 Task: Add Violife 100% Vegan Just Like Smoked Provolone Slices to the cart.
Action: Mouse moved to (721, 264)
Screenshot: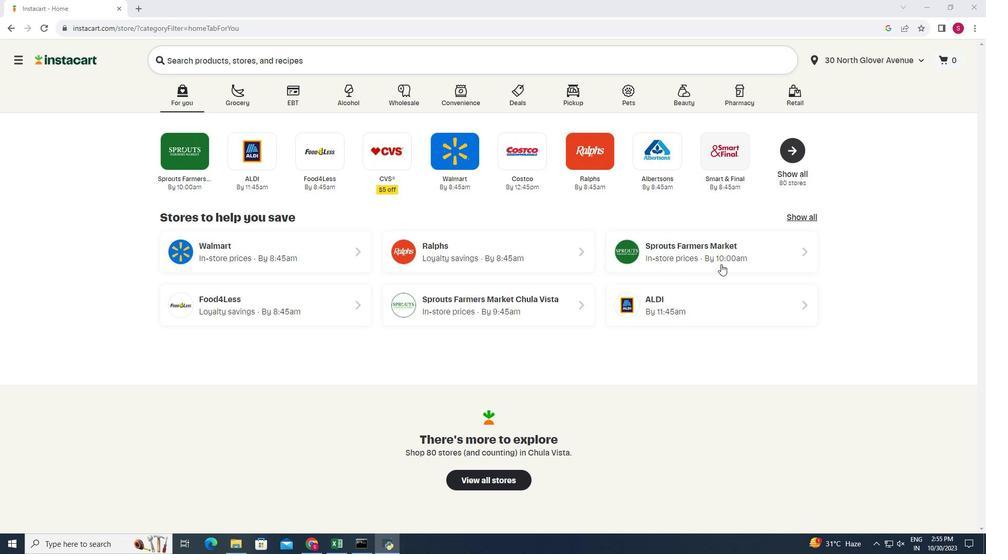 
Action: Mouse pressed left at (721, 264)
Screenshot: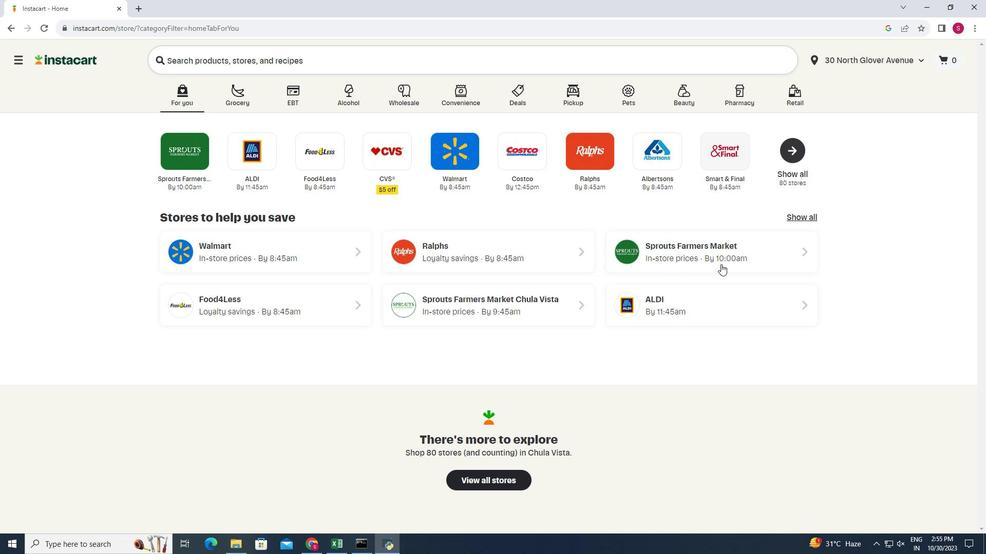 
Action: Mouse moved to (42, 451)
Screenshot: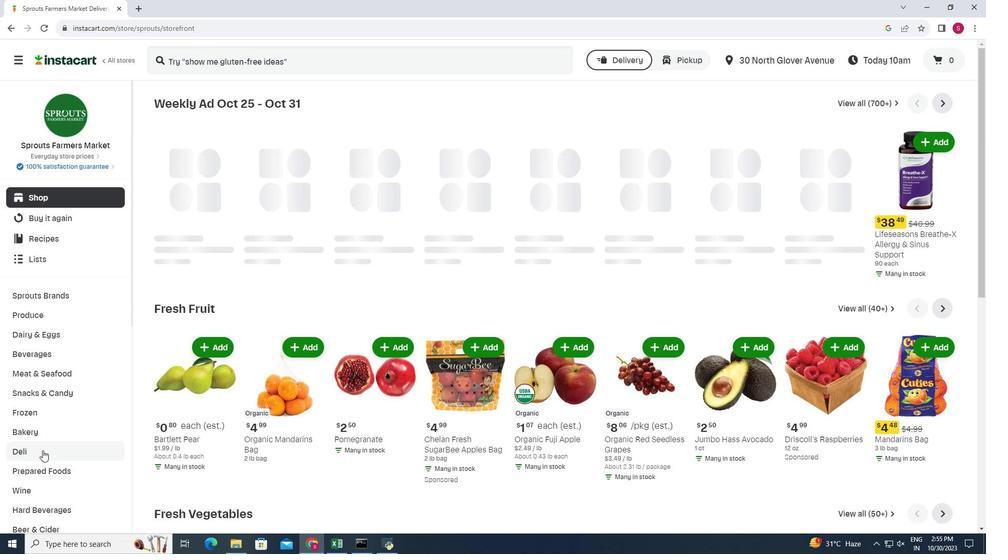 
Action: Mouse pressed left at (42, 451)
Screenshot: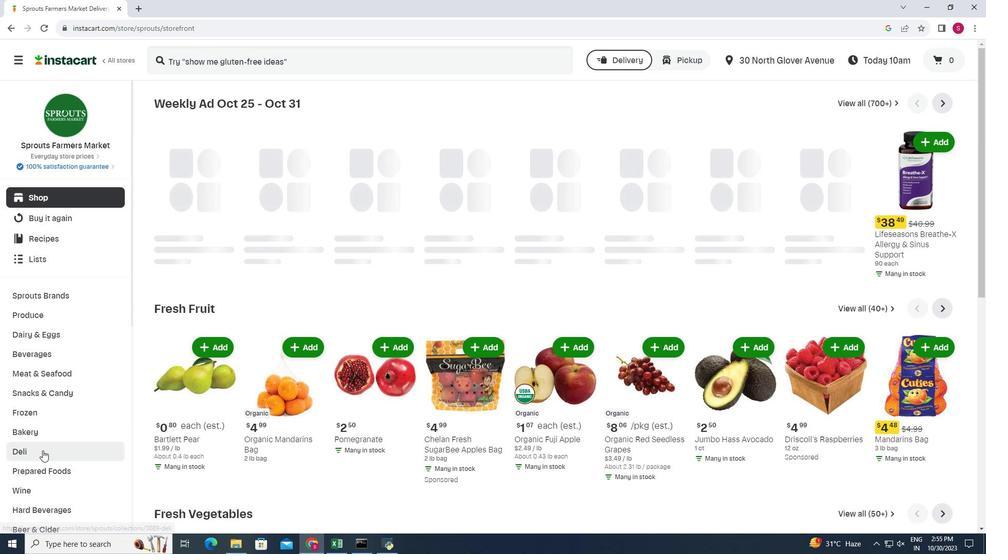 
Action: Mouse moved to (253, 251)
Screenshot: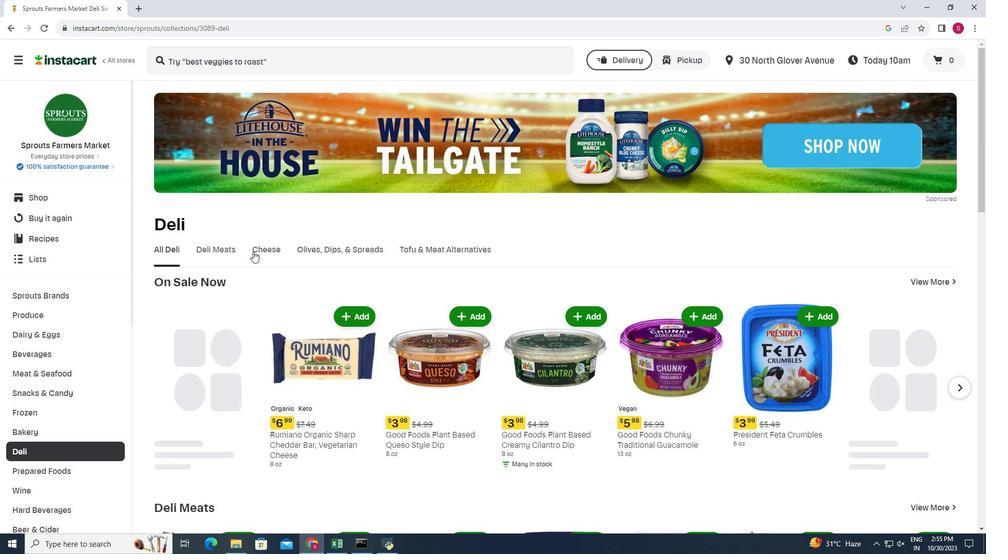 
Action: Mouse pressed left at (253, 251)
Screenshot: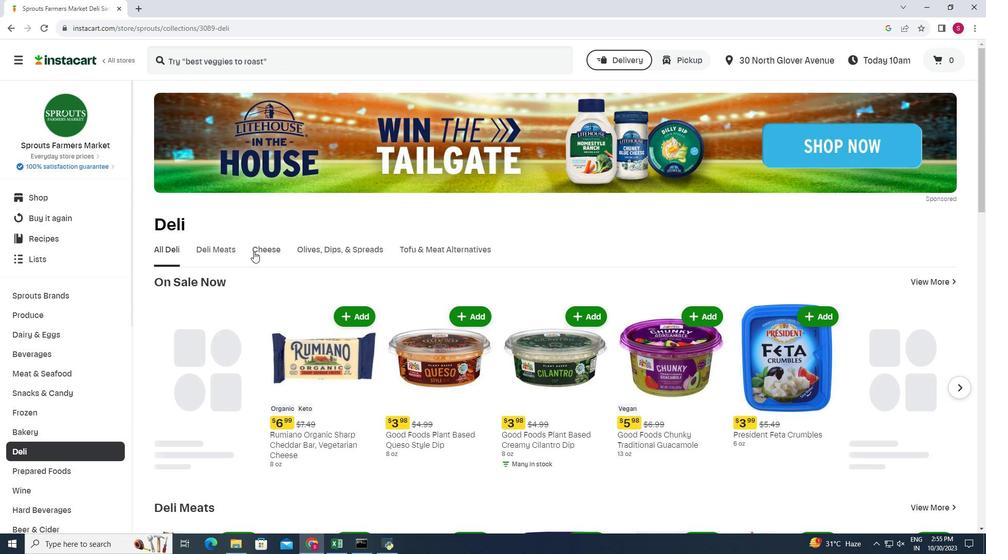 
Action: Mouse moved to (950, 289)
Screenshot: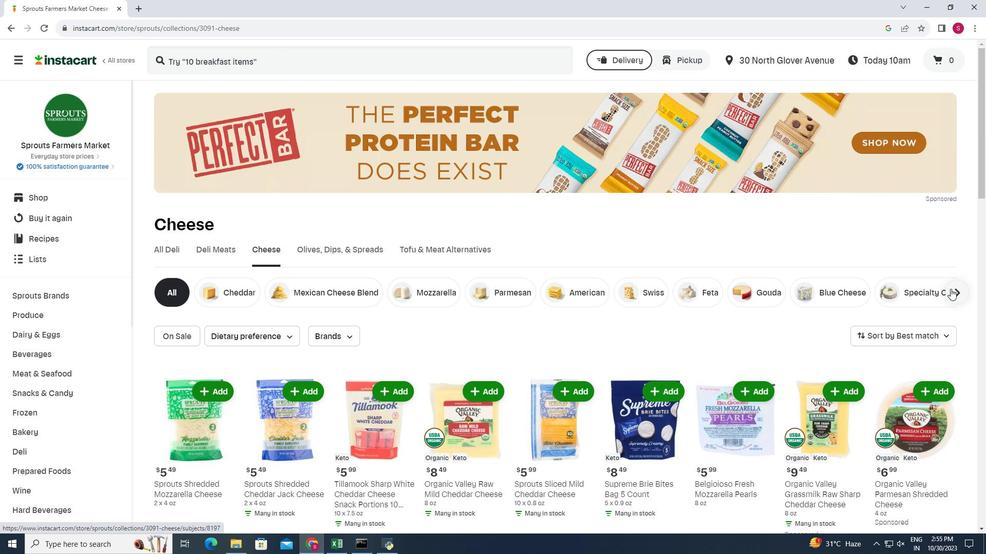 
Action: Mouse pressed left at (950, 289)
Screenshot: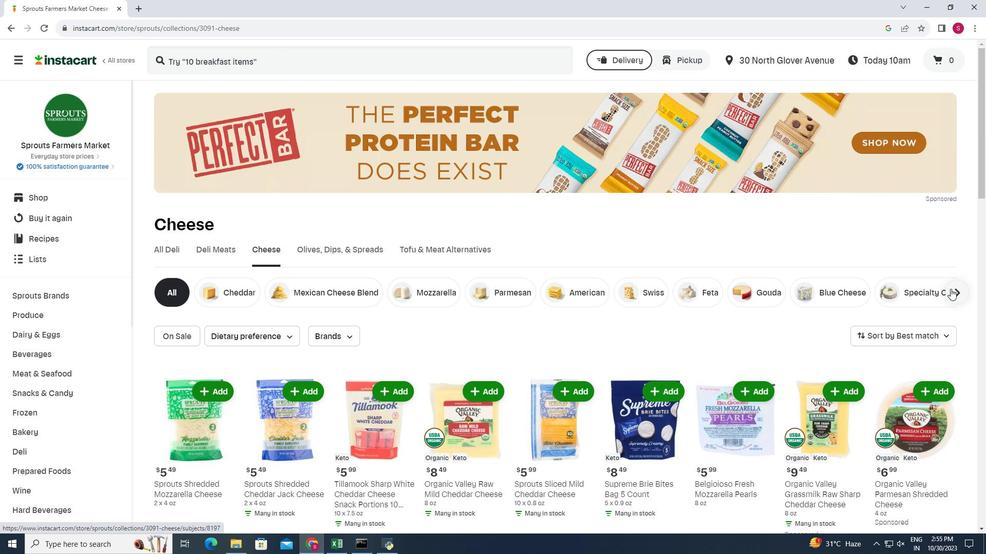 
Action: Mouse moved to (910, 295)
Screenshot: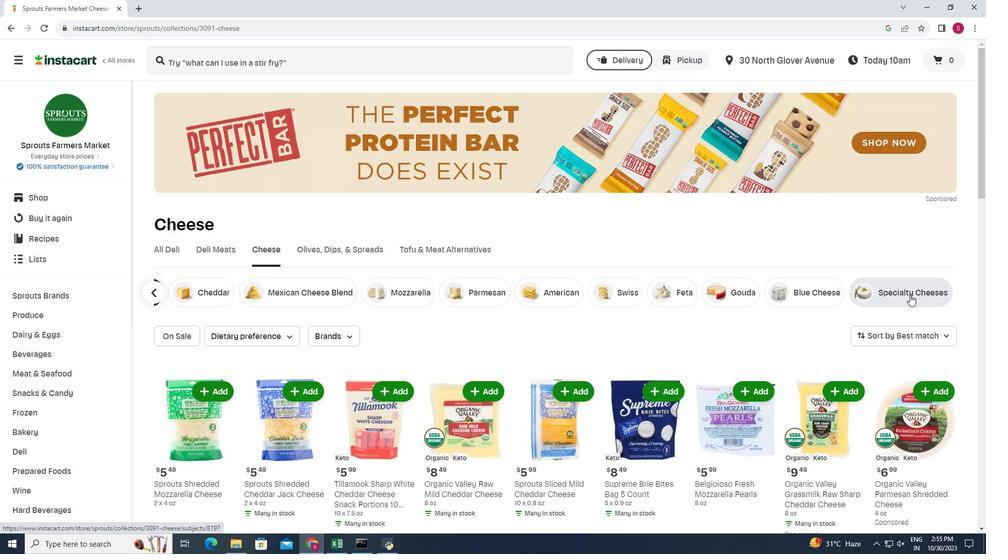 
Action: Mouse pressed left at (910, 295)
Screenshot: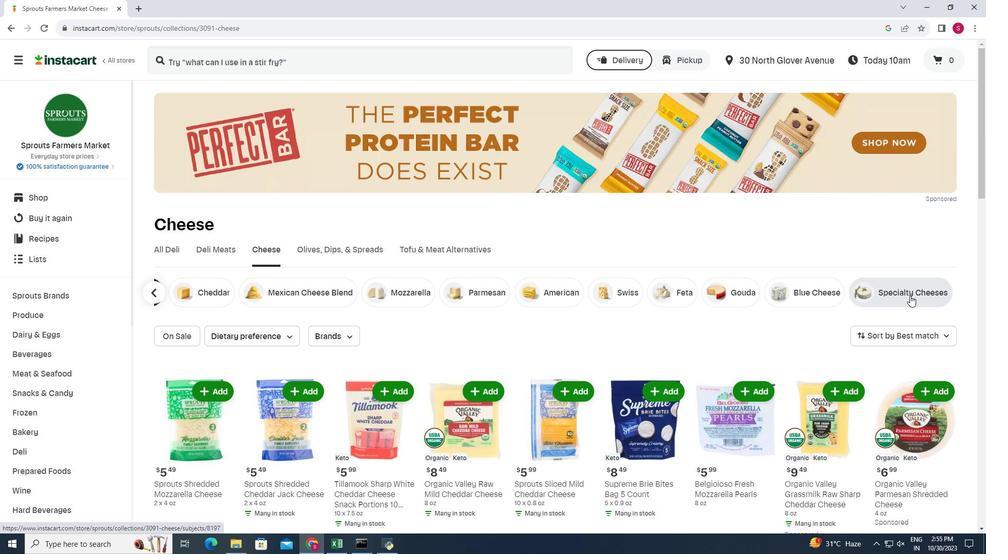 
Action: Mouse moved to (523, 320)
Screenshot: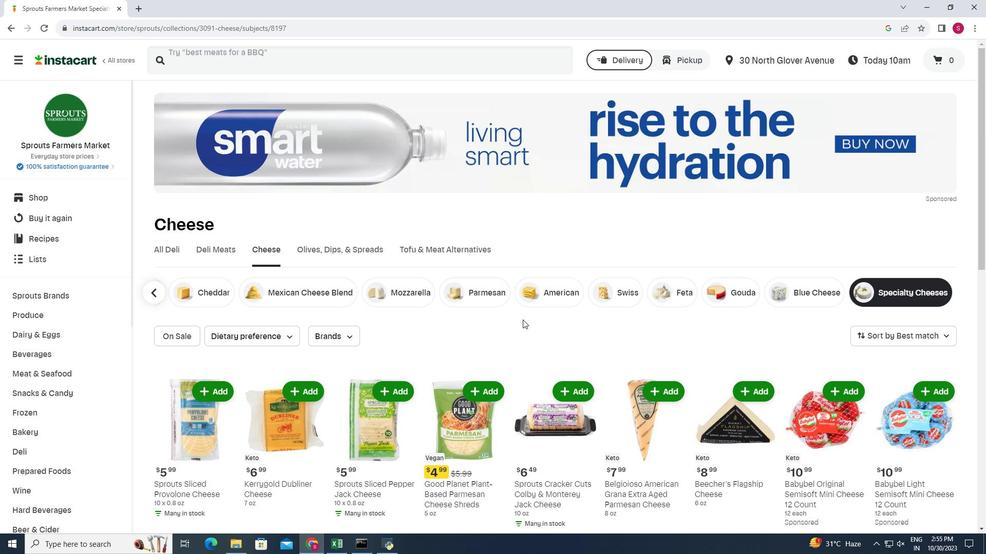 
Action: Mouse scrolled (523, 319) with delta (0, 0)
Screenshot: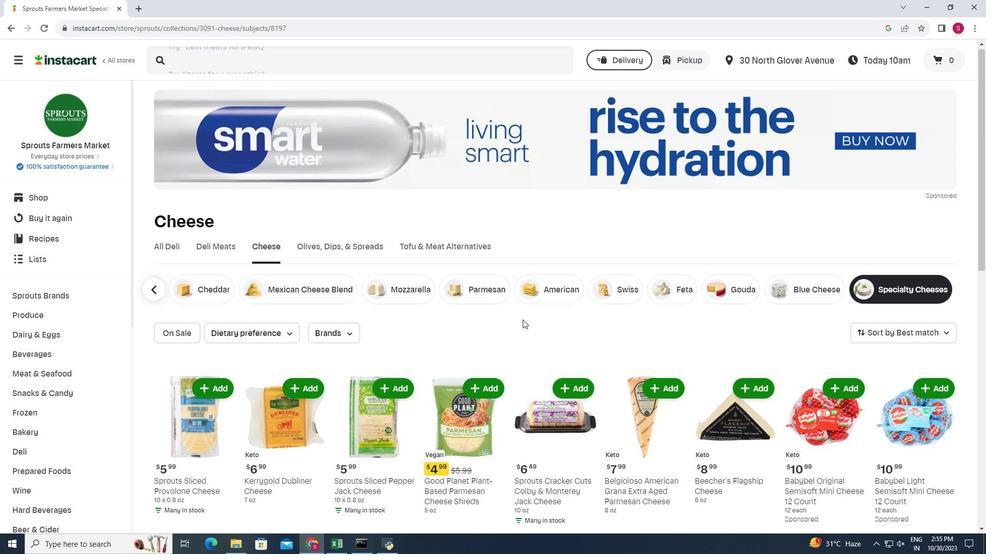 
Action: Mouse moved to (935, 388)
Screenshot: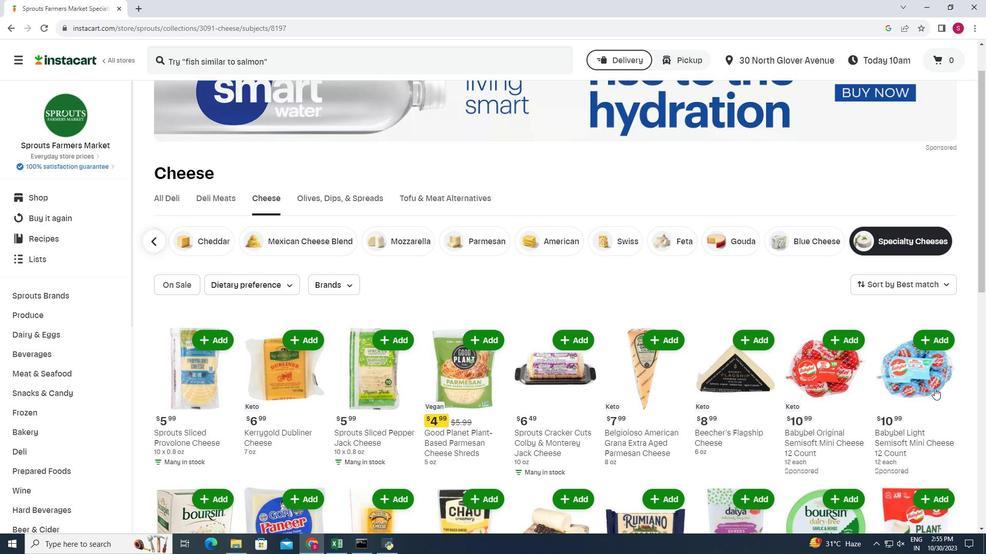 
Action: Mouse scrolled (935, 388) with delta (0, 0)
Screenshot: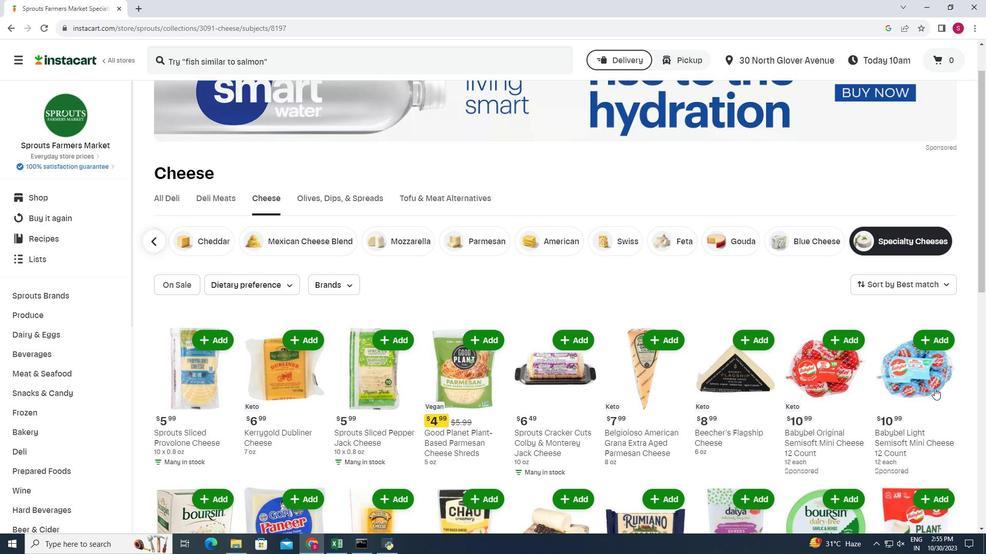 
Action: Mouse scrolled (935, 388) with delta (0, 0)
Screenshot: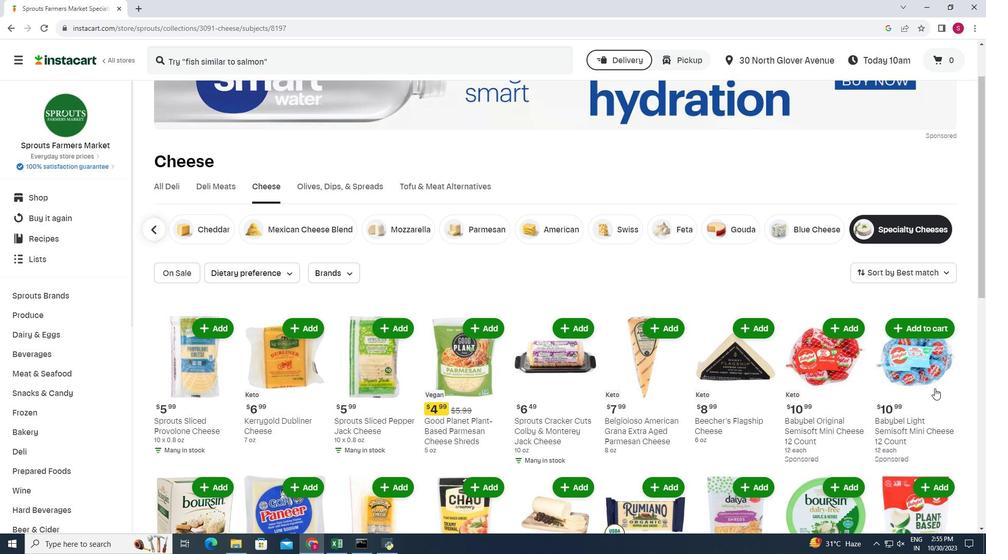 
Action: Mouse scrolled (935, 388) with delta (0, 0)
Screenshot: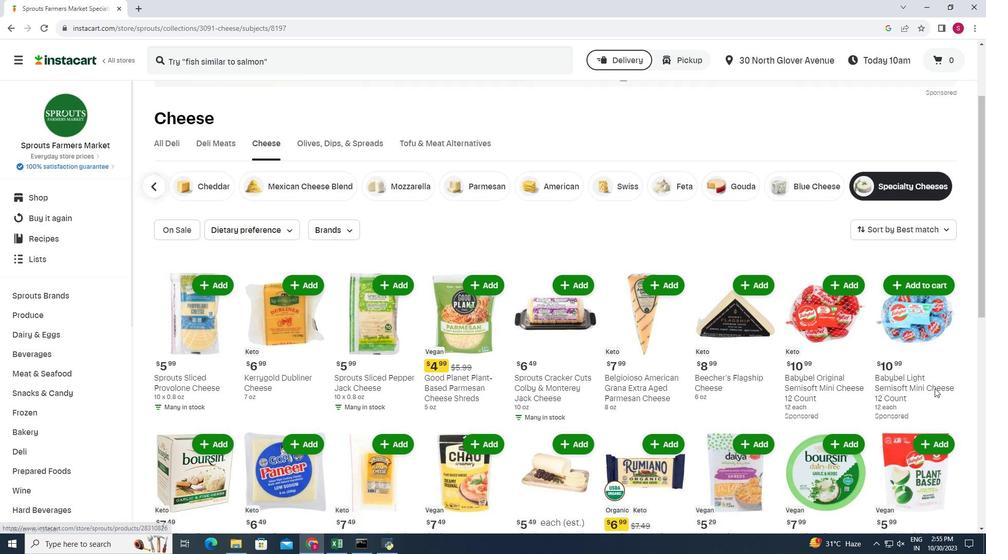 
Action: Mouse moved to (186, 400)
Screenshot: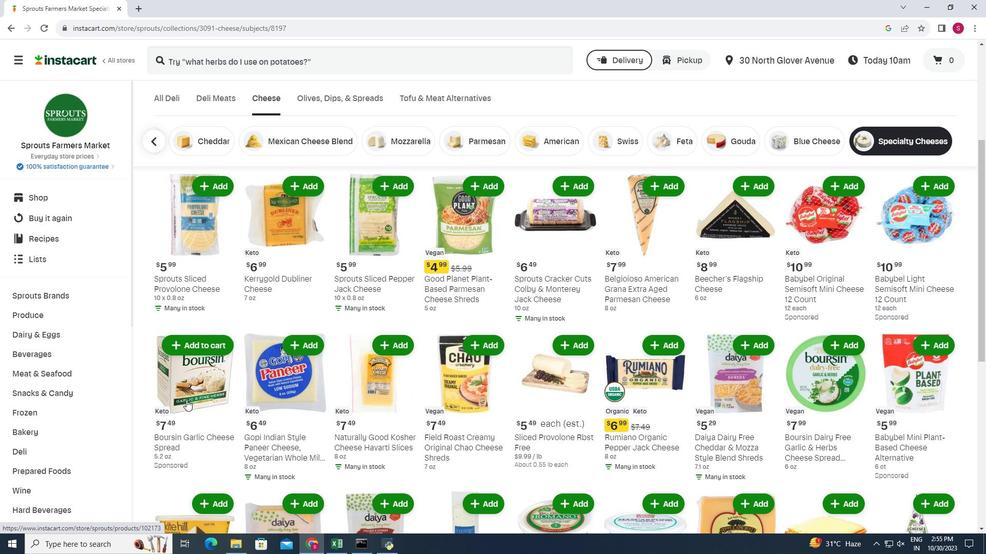 
Action: Mouse scrolled (186, 399) with delta (0, 0)
Screenshot: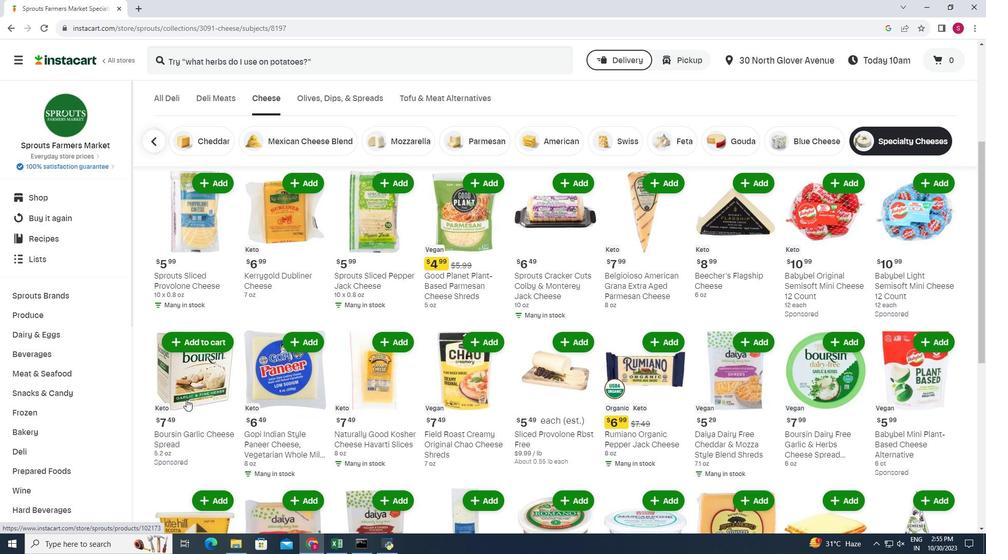 
Action: Mouse scrolled (186, 399) with delta (0, 0)
Screenshot: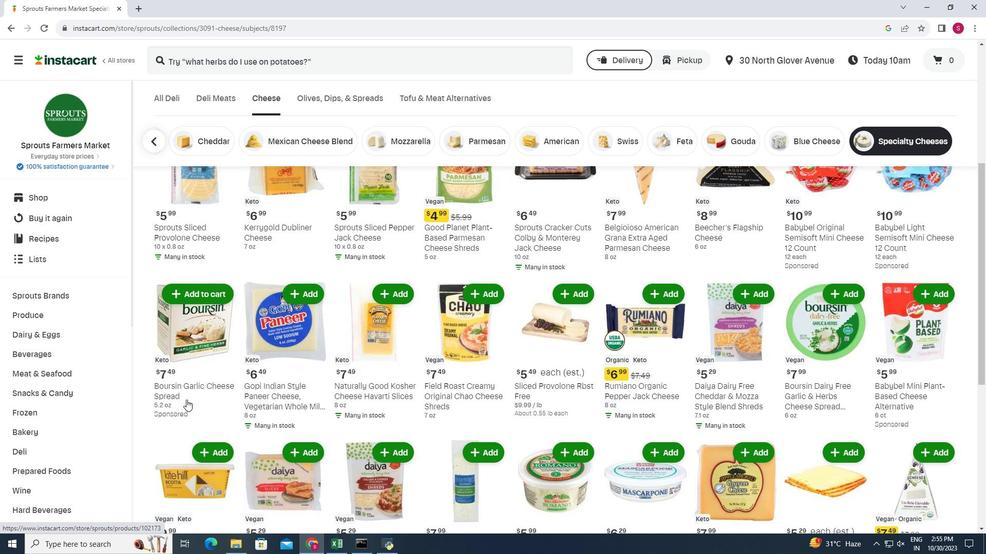 
Action: Mouse scrolled (186, 399) with delta (0, 0)
Screenshot: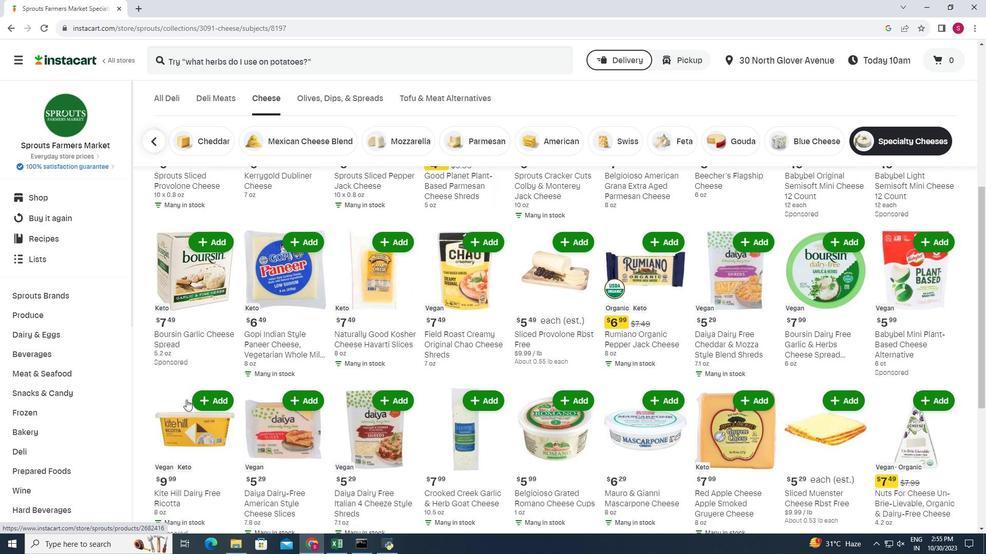 
Action: Mouse moved to (924, 457)
Screenshot: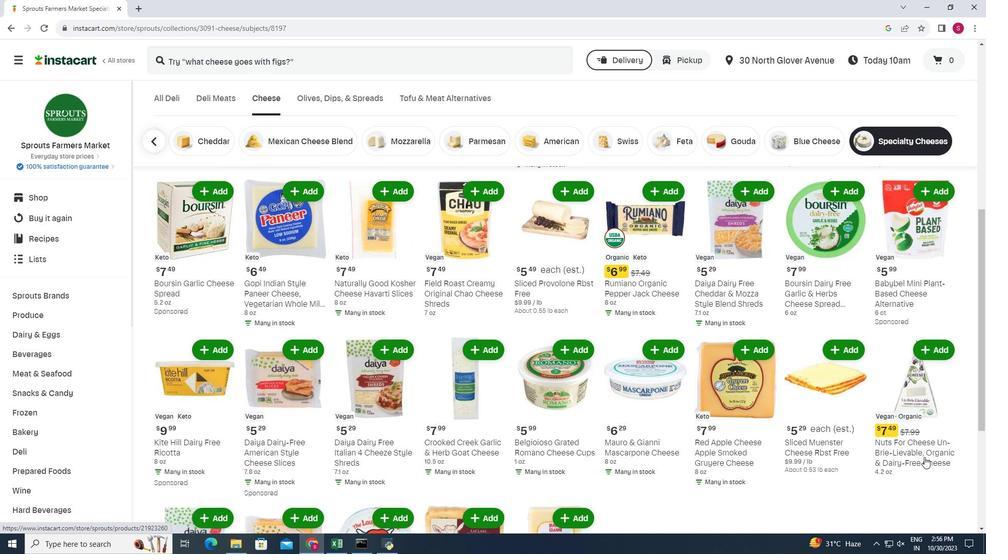
Action: Mouse scrolled (924, 457) with delta (0, 0)
Screenshot: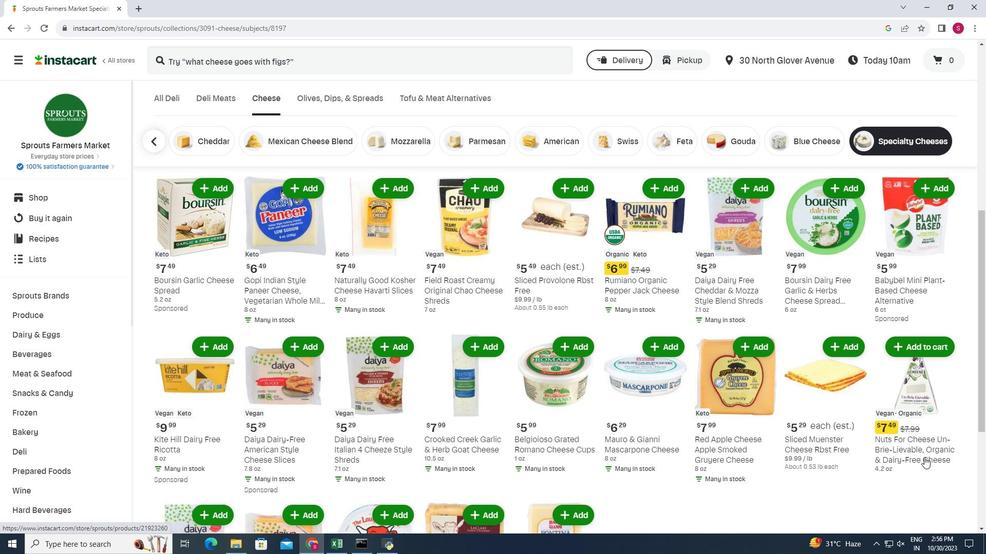 
Action: Mouse scrolled (924, 457) with delta (0, 0)
Screenshot: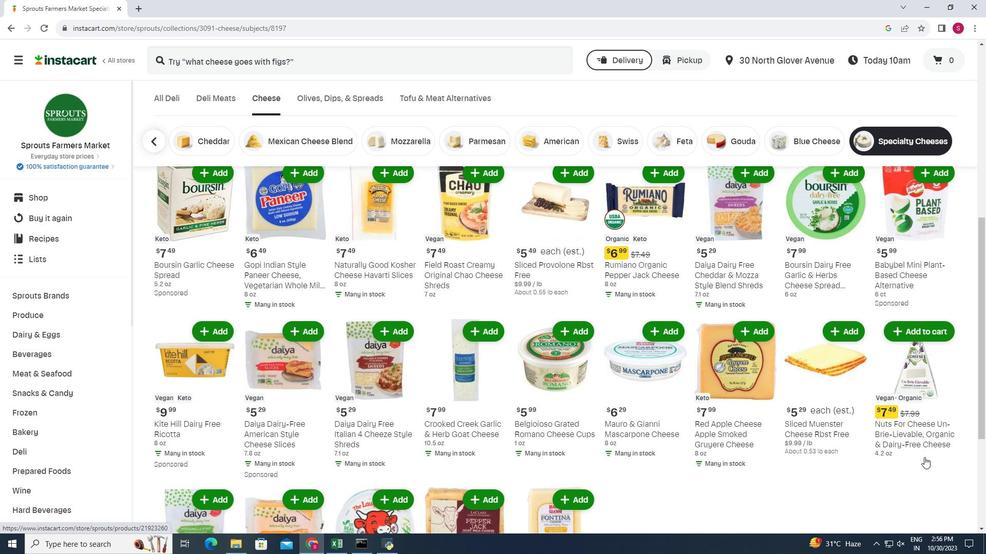 
Action: Mouse scrolled (924, 457) with delta (0, 0)
Screenshot: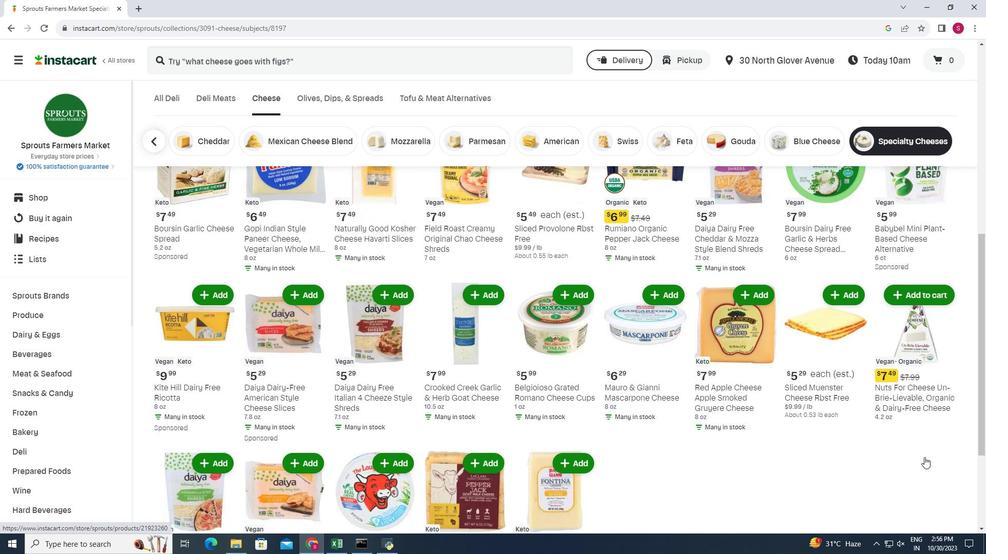 
Action: Mouse moved to (297, 367)
Screenshot: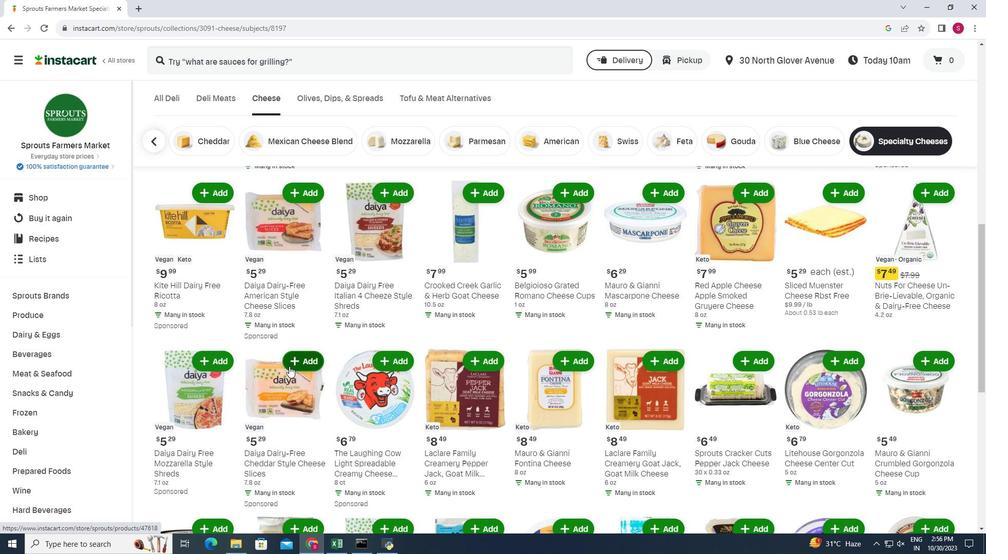 
Action: Mouse scrolled (297, 366) with delta (0, 0)
Screenshot: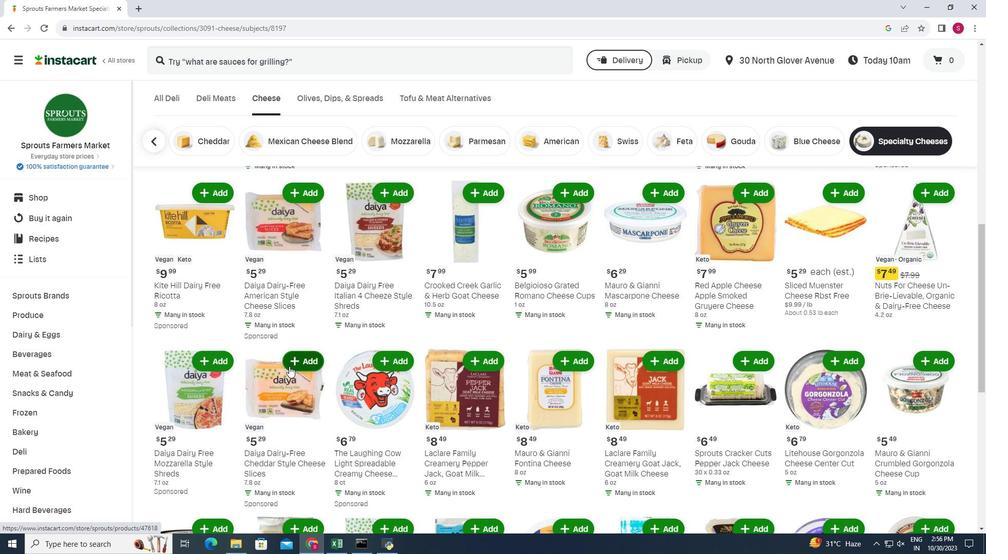 
Action: Mouse moved to (285, 366)
Screenshot: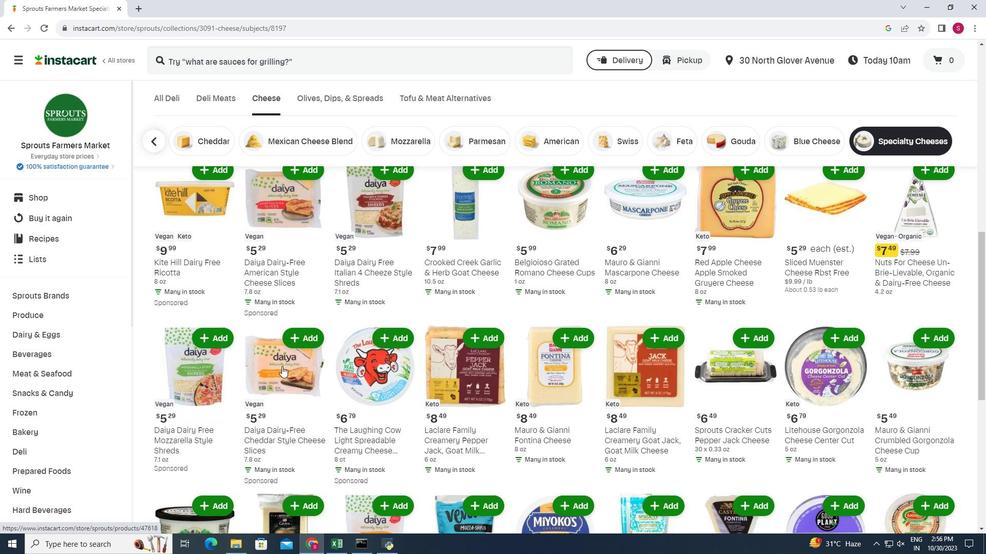 
Action: Mouse scrolled (285, 366) with delta (0, 0)
Screenshot: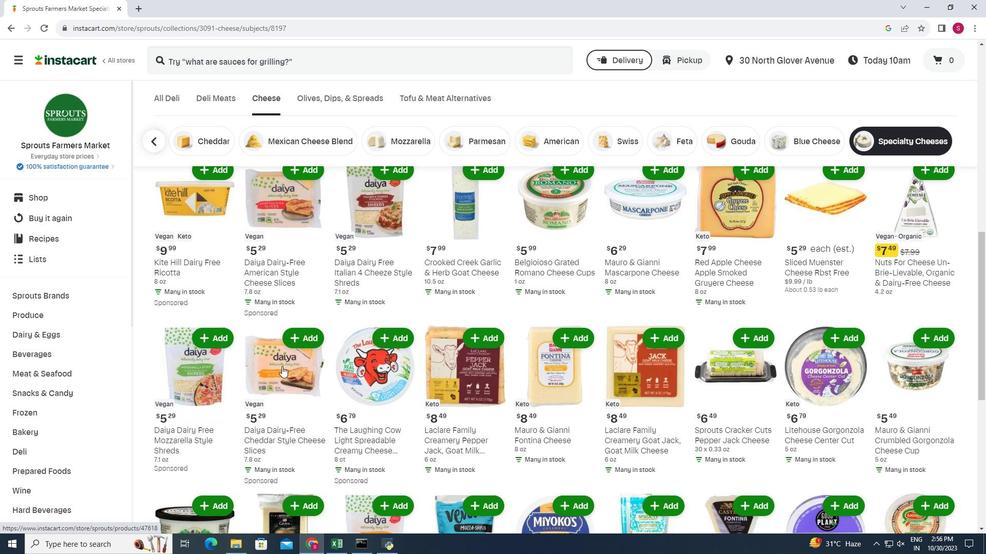 
Action: Mouse moved to (281, 366)
Screenshot: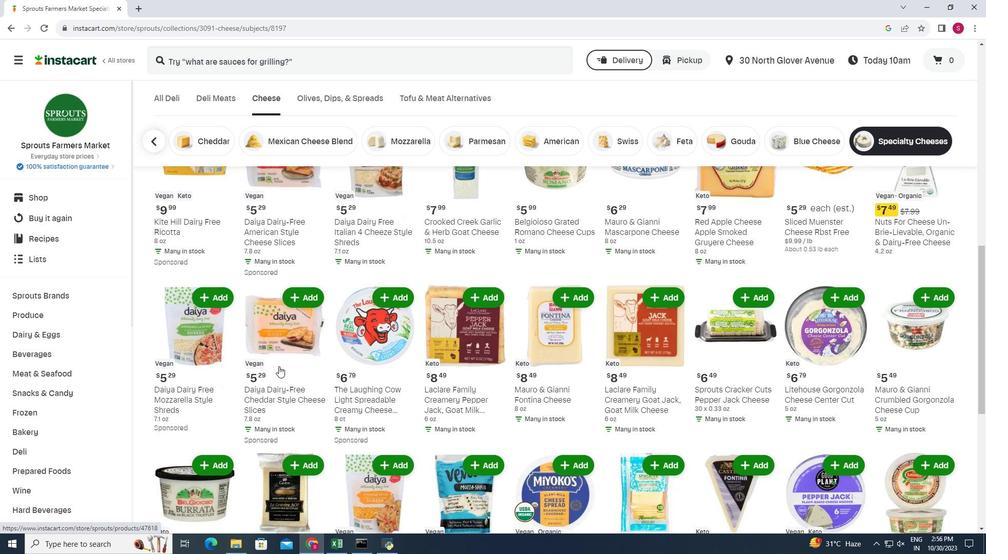 
Action: Mouse scrolled (281, 366) with delta (0, 0)
Screenshot: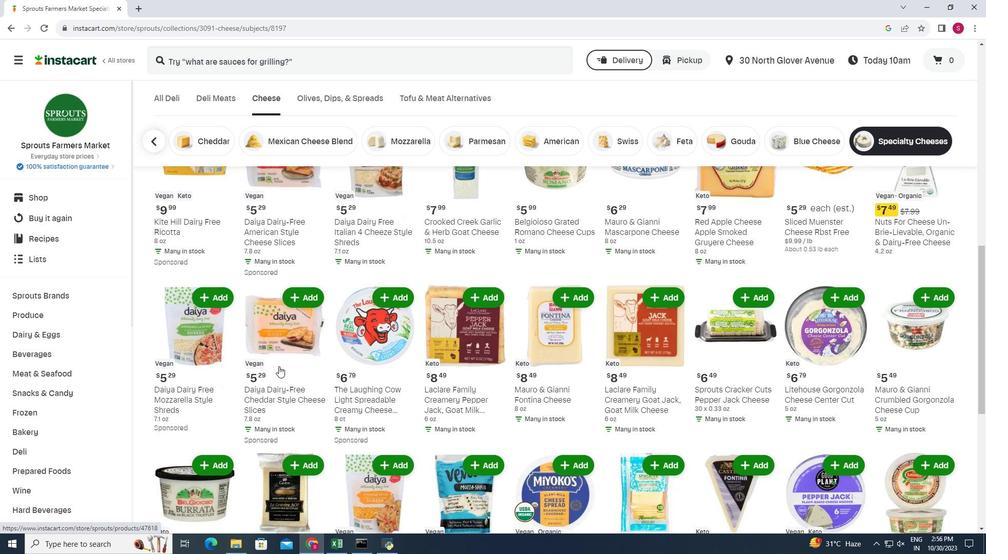 
Action: Mouse moved to (965, 422)
Screenshot: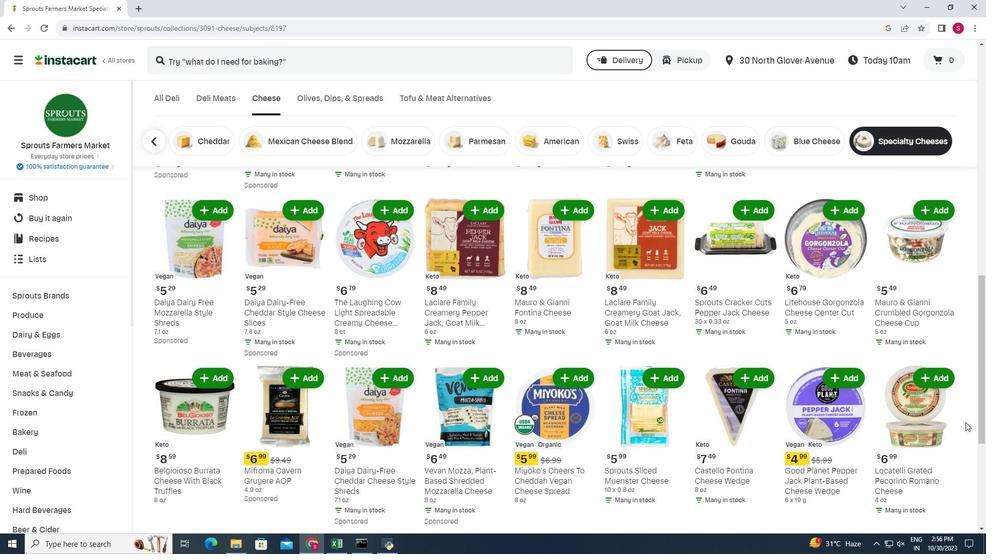 
Action: Mouse scrolled (965, 422) with delta (0, 0)
Screenshot: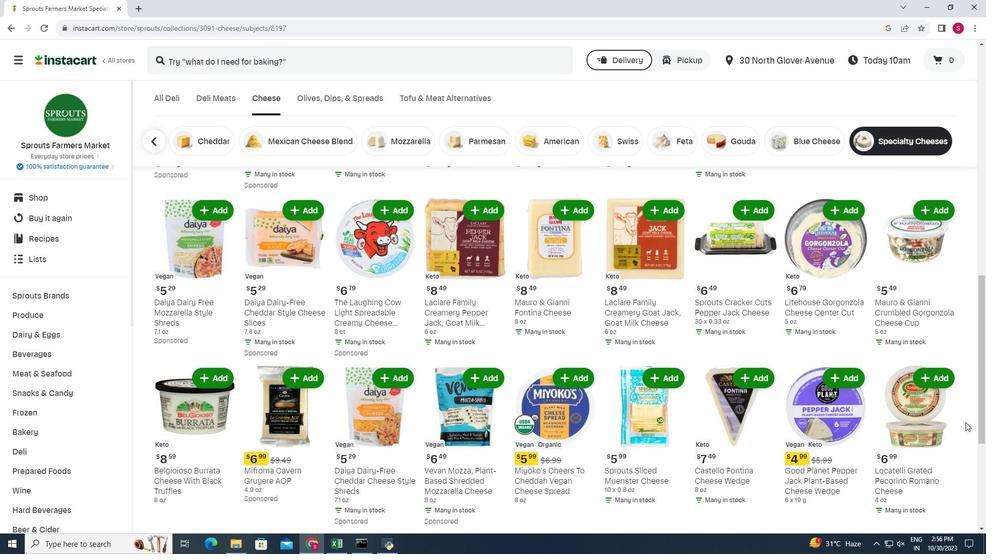 
Action: Mouse scrolled (965, 422) with delta (0, 0)
Screenshot: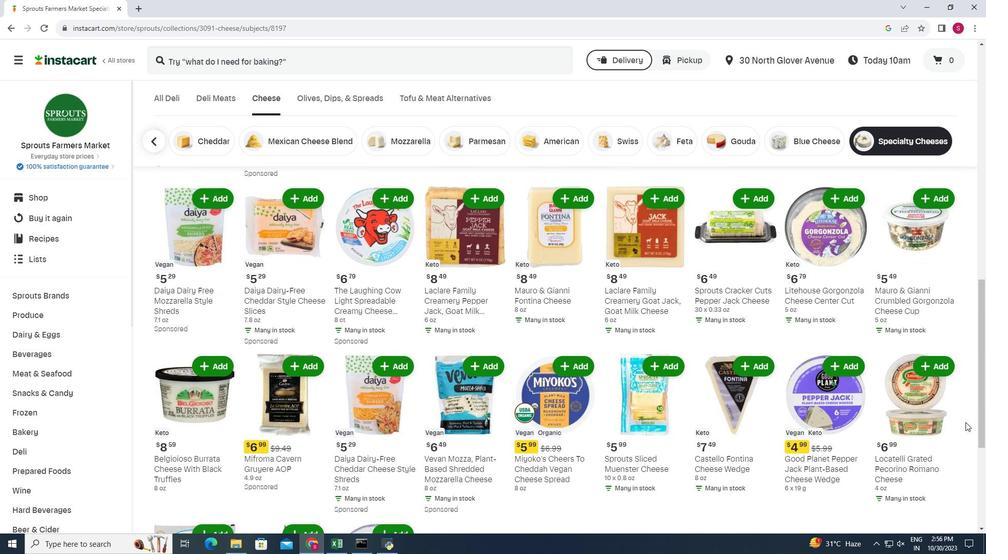 
Action: Mouse scrolled (965, 422) with delta (0, 0)
Screenshot: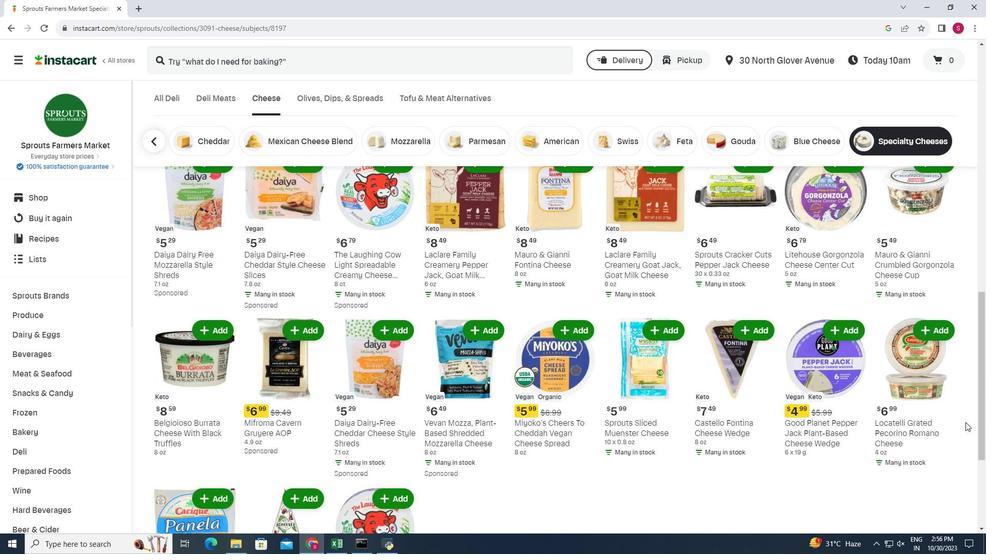 
Action: Mouse moved to (507, 438)
Screenshot: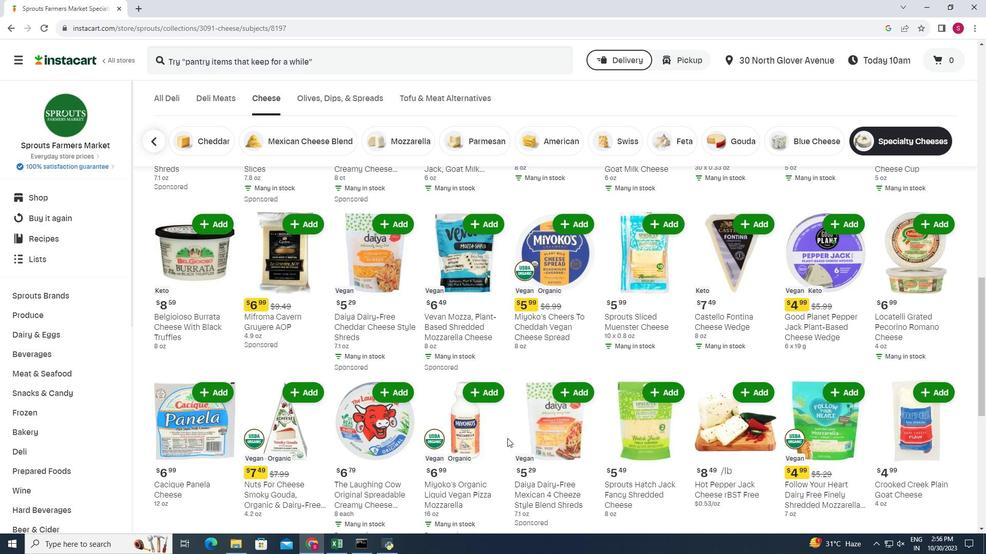 
Action: Mouse scrolled (507, 438) with delta (0, 0)
Screenshot: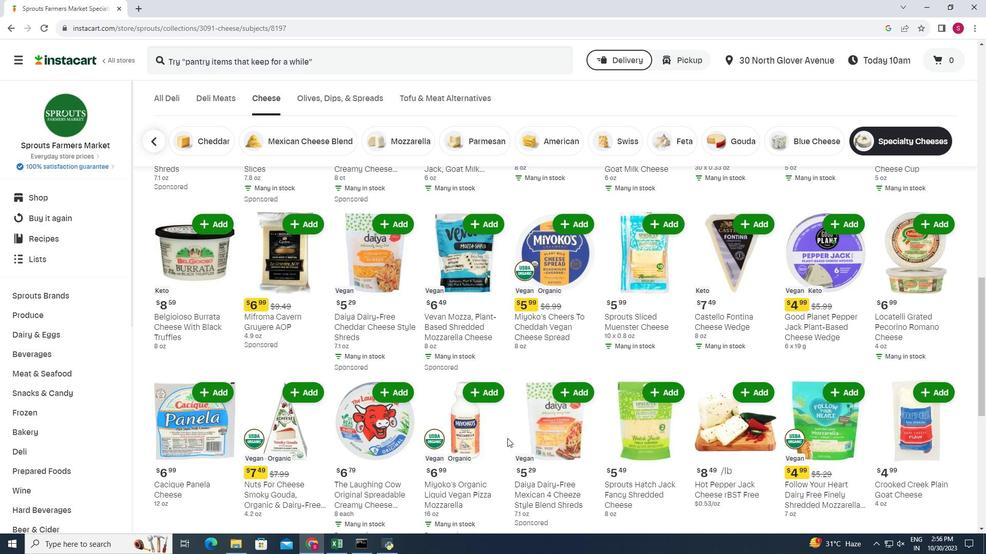 
Action: Mouse moved to (504, 440)
Screenshot: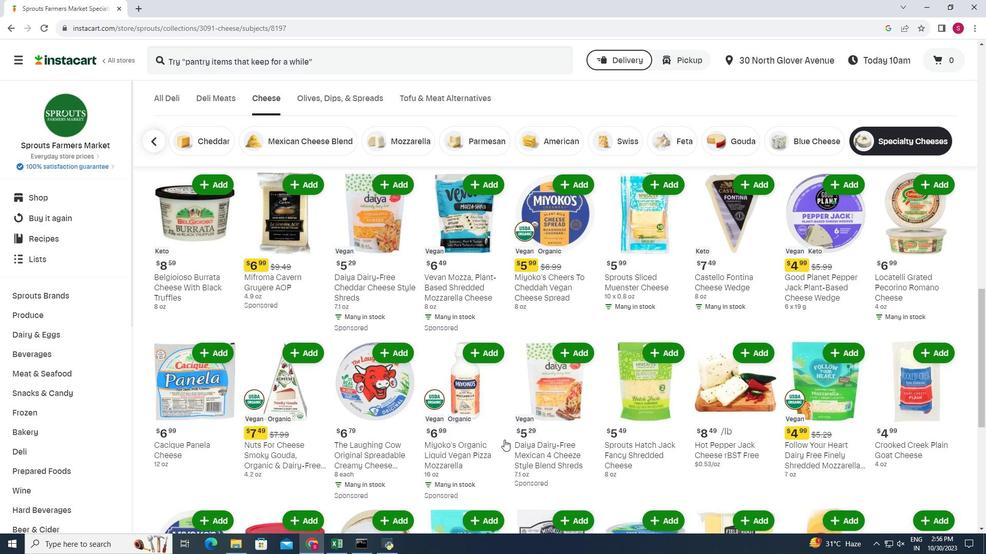 
Action: Mouse scrolled (504, 439) with delta (0, 0)
Screenshot: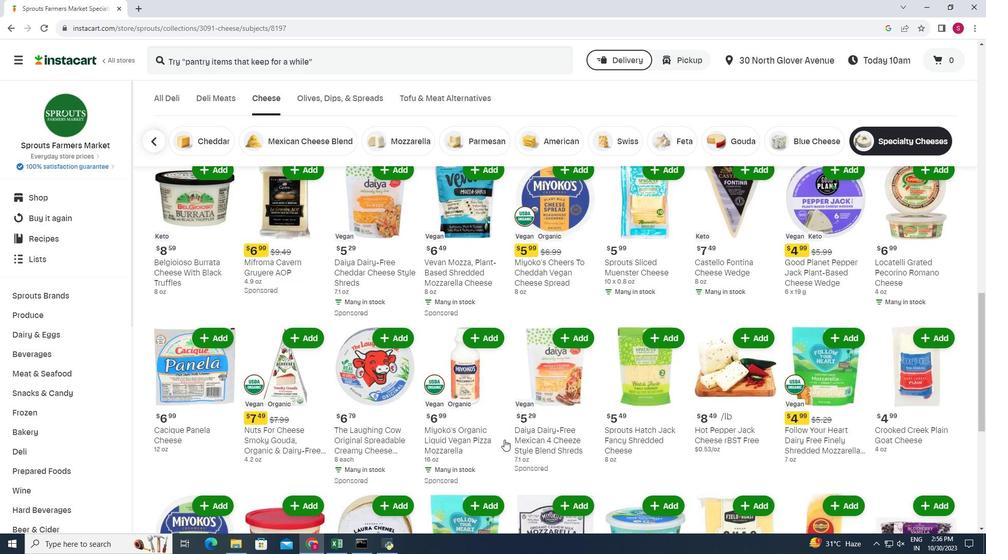 
Action: Mouse moved to (455, 433)
Screenshot: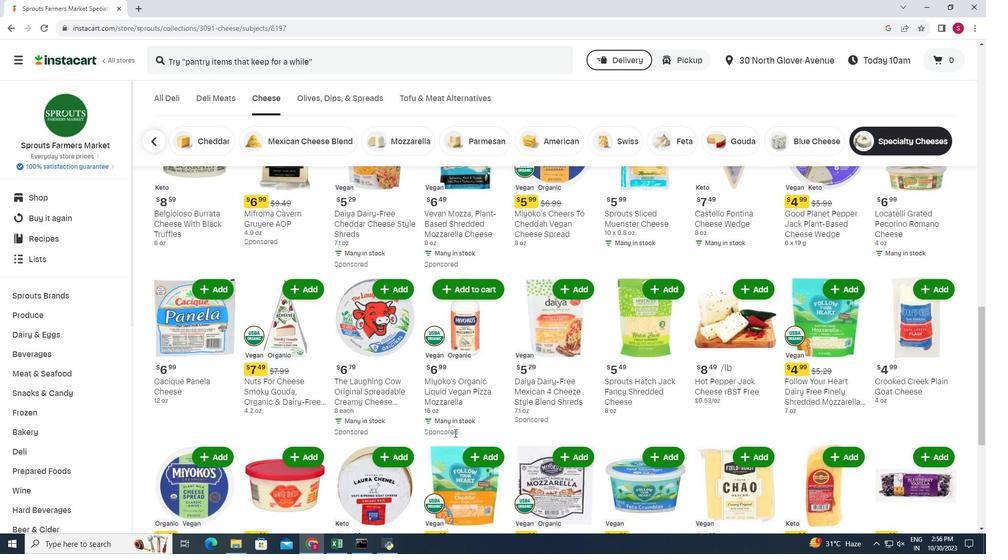 
Action: Mouse scrolled (455, 433) with delta (0, 0)
Screenshot: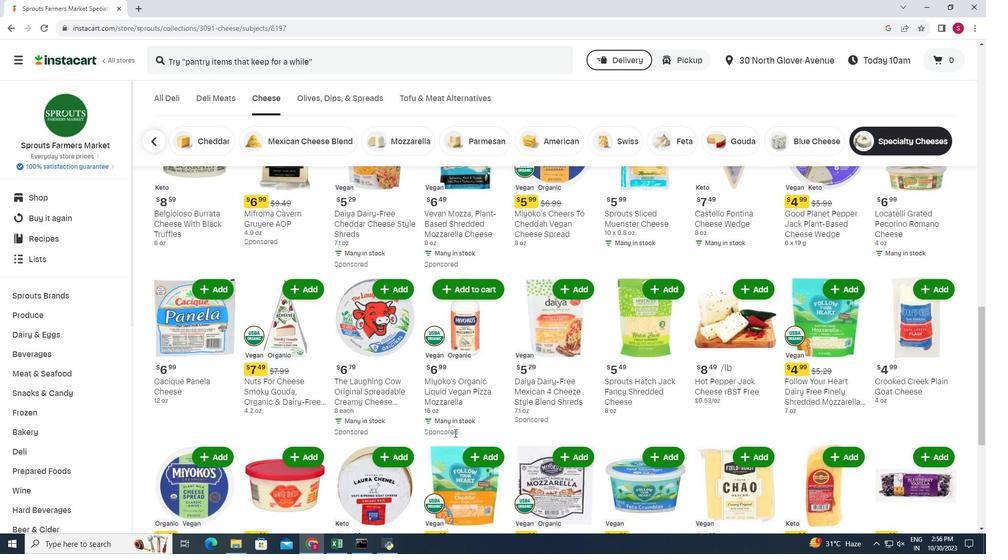 
Action: Mouse moved to (418, 431)
Screenshot: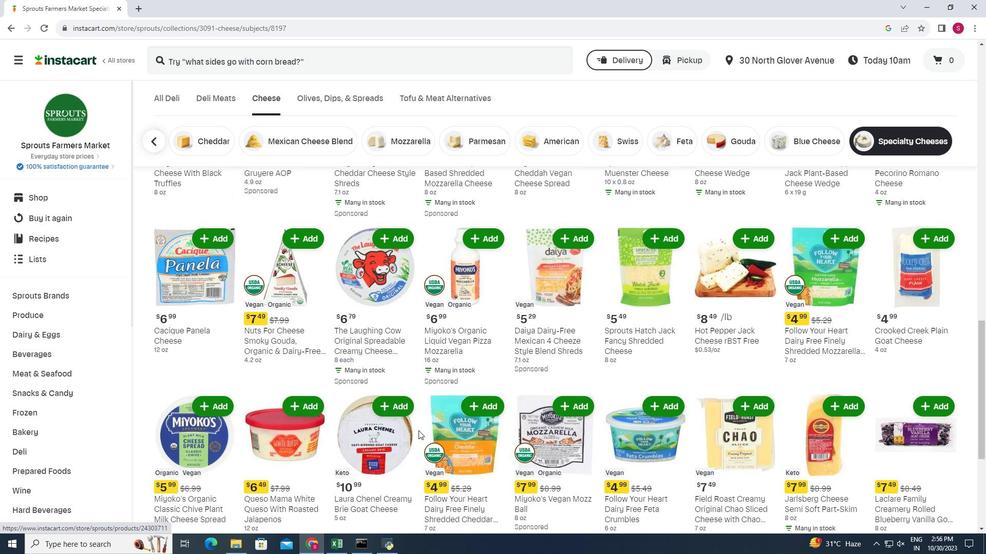 
Action: Mouse scrolled (418, 430) with delta (0, 0)
Screenshot: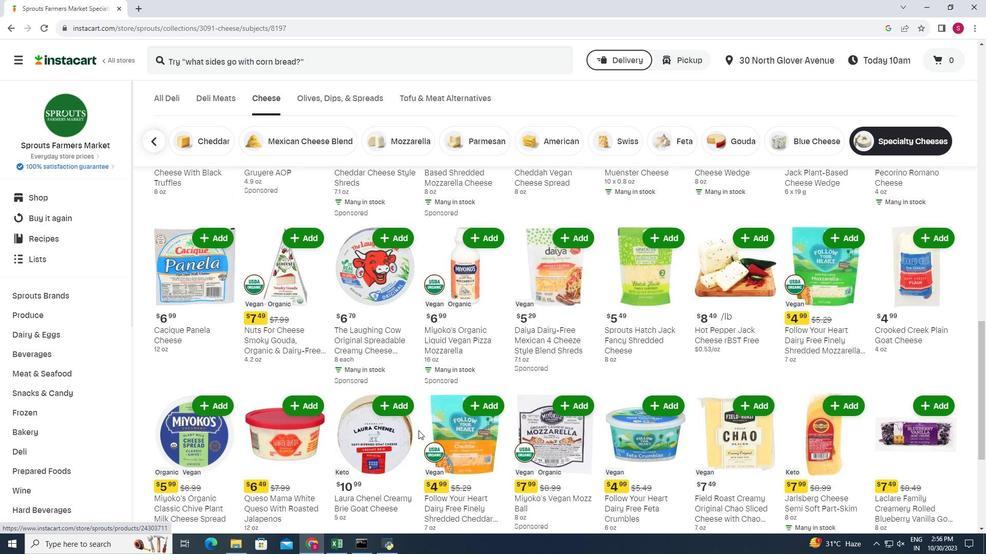 
Action: Mouse moved to (423, 442)
Screenshot: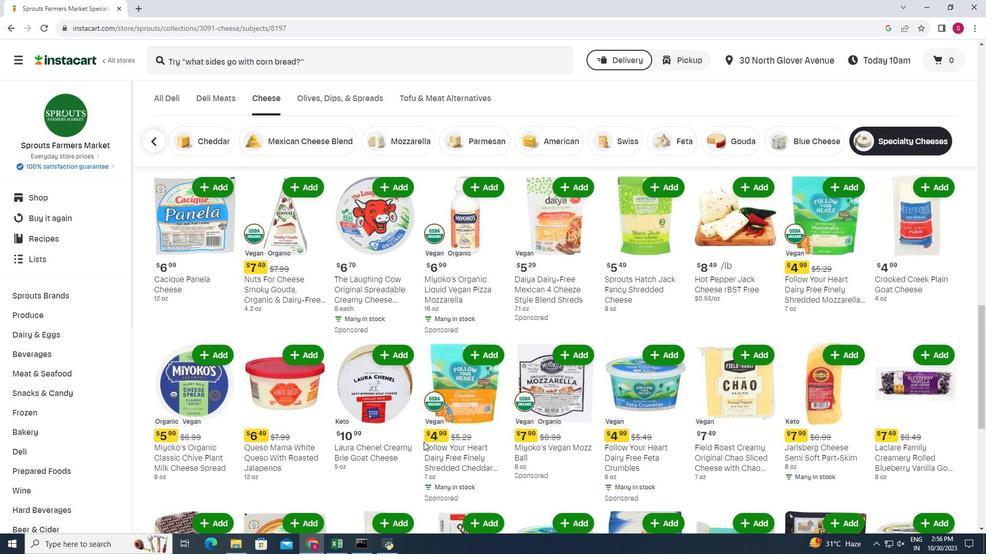
Action: Mouse scrolled (423, 441) with delta (0, 0)
Screenshot: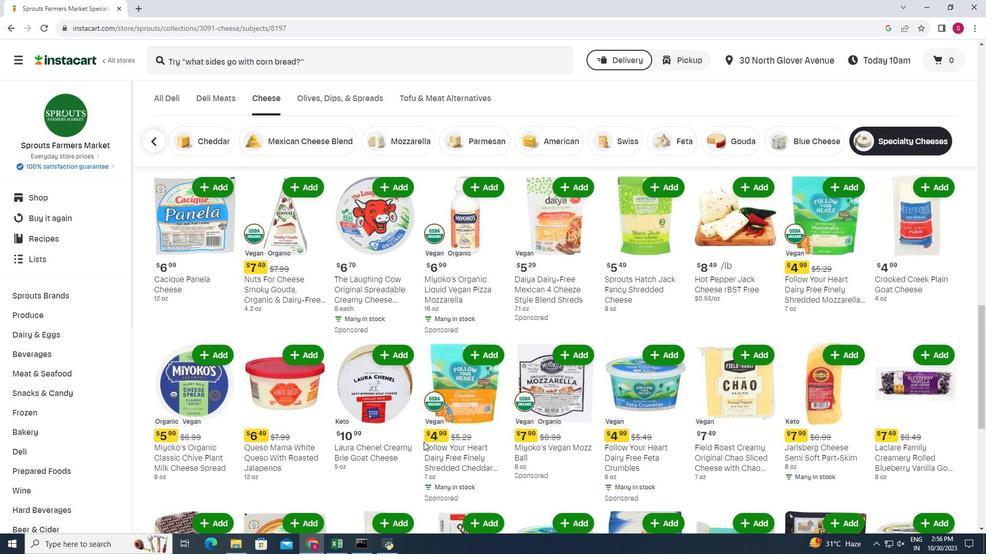
Action: Mouse moved to (931, 384)
Screenshot: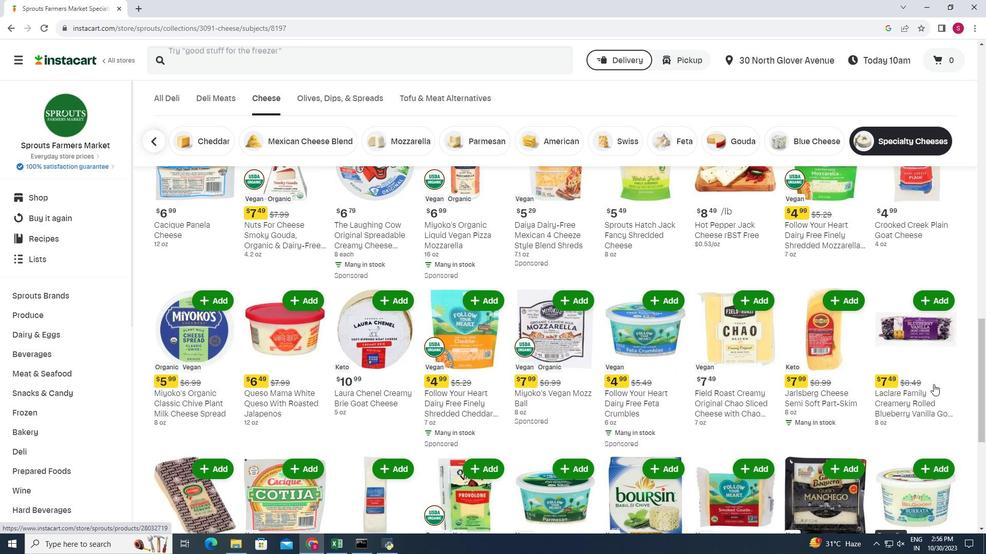 
Action: Mouse scrolled (931, 384) with delta (0, 0)
Screenshot: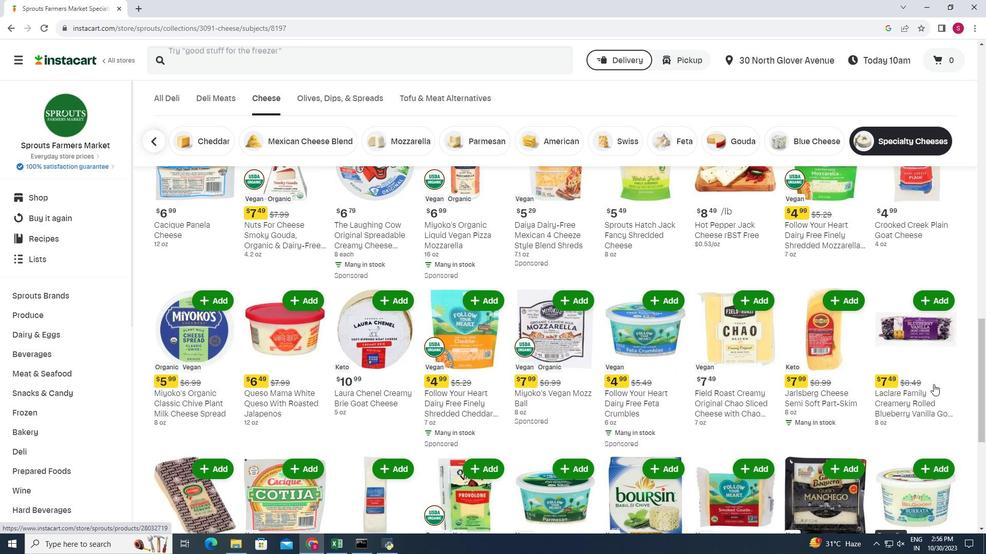 
Action: Mouse moved to (934, 384)
Screenshot: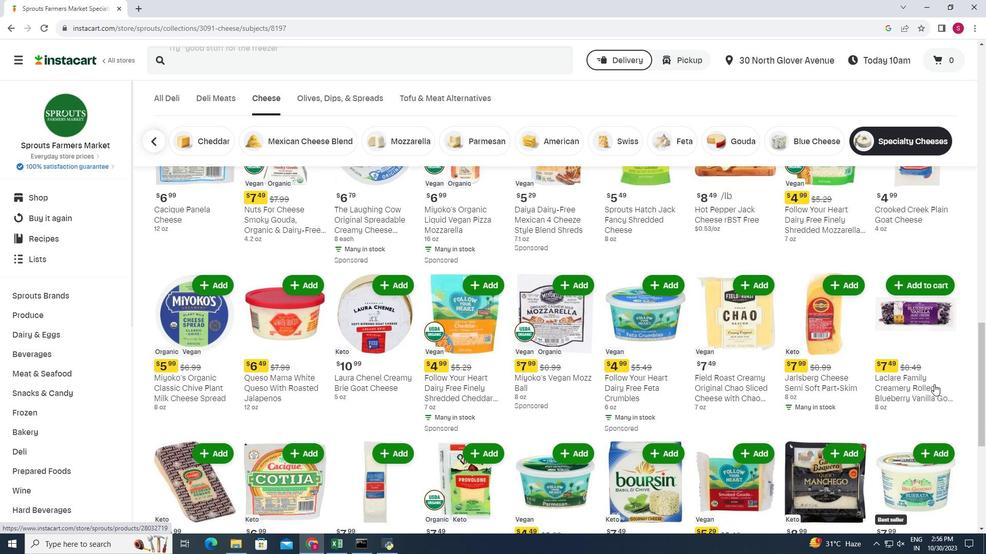 
Action: Mouse scrolled (934, 384) with delta (0, 0)
Screenshot: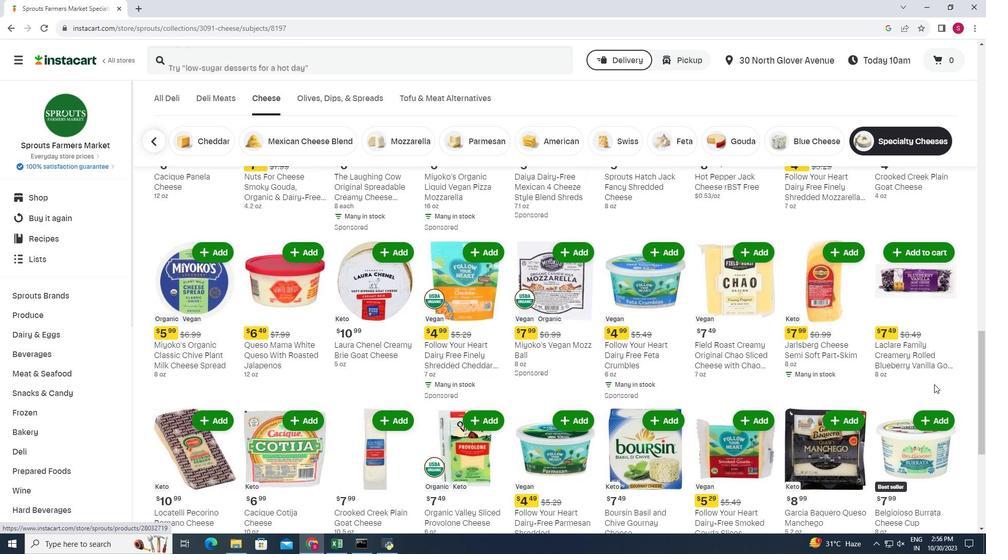 
Action: Mouse moved to (936, 385)
Screenshot: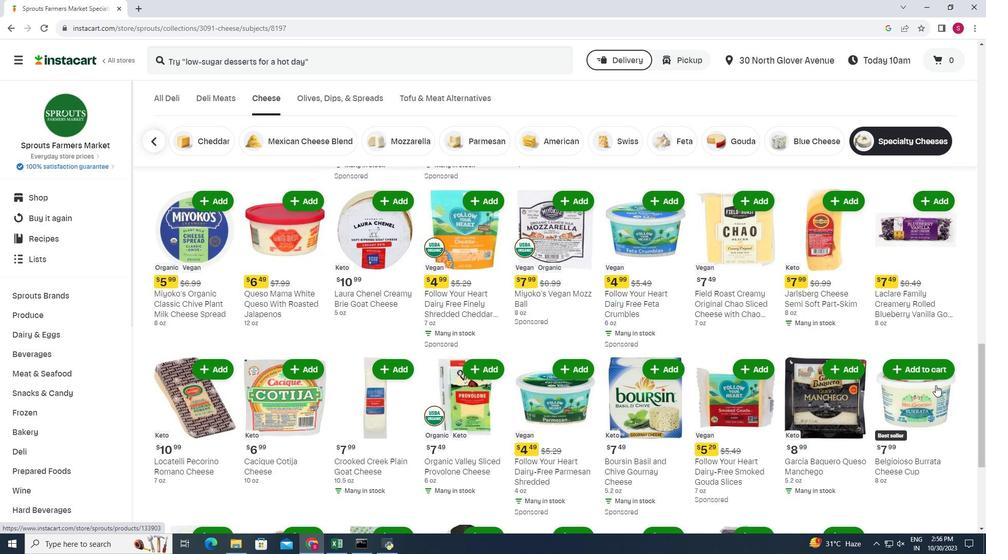 
Action: Mouse scrolled (936, 385) with delta (0, 0)
Screenshot: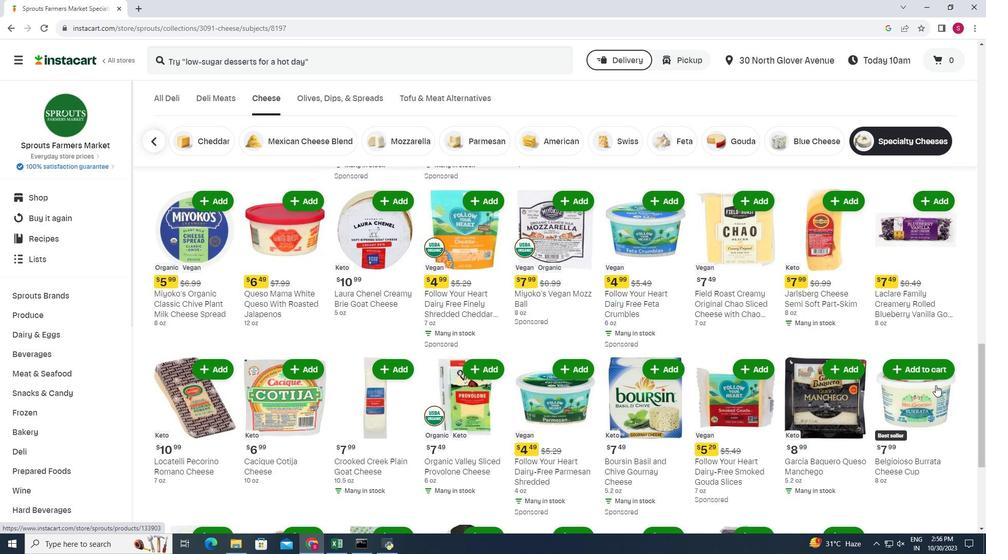 
Action: Mouse moved to (175, 380)
Screenshot: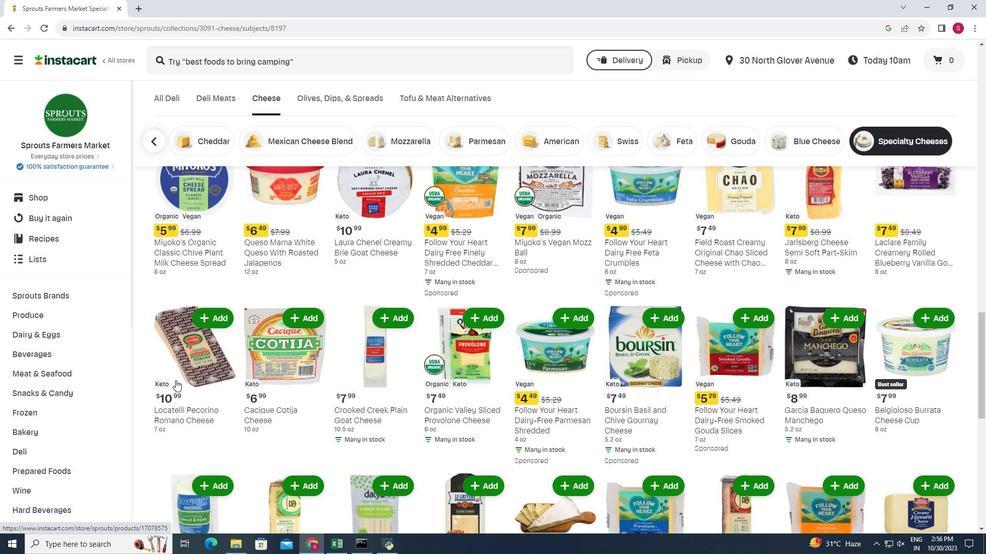 
Action: Mouse scrolled (175, 380) with delta (0, 0)
Screenshot: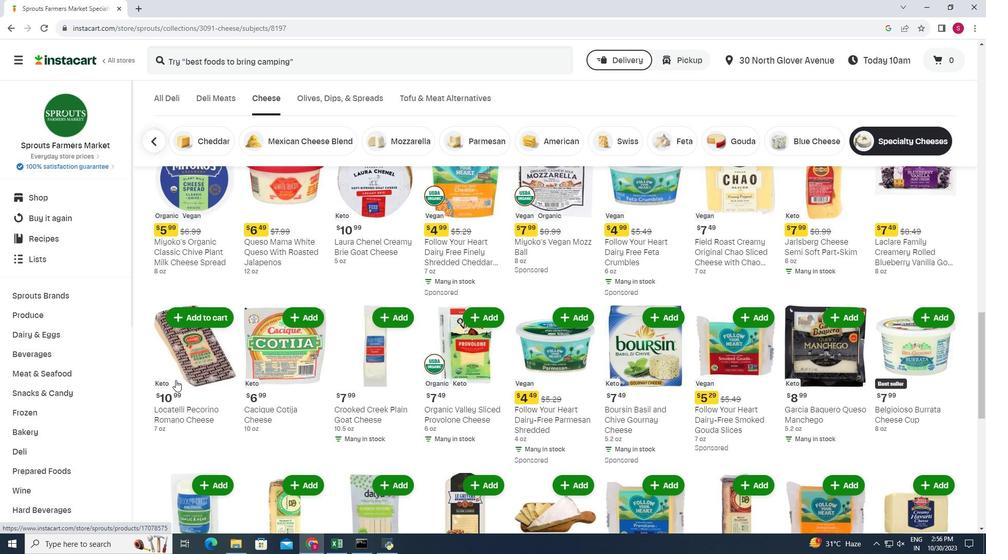 
Action: Mouse scrolled (175, 380) with delta (0, 0)
Screenshot: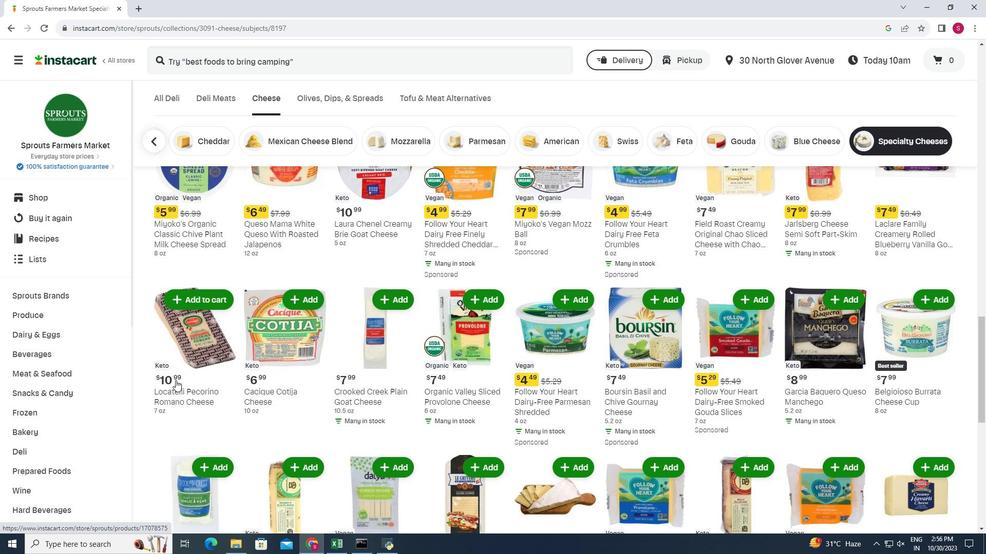 
Action: Mouse scrolled (175, 380) with delta (0, 0)
Screenshot: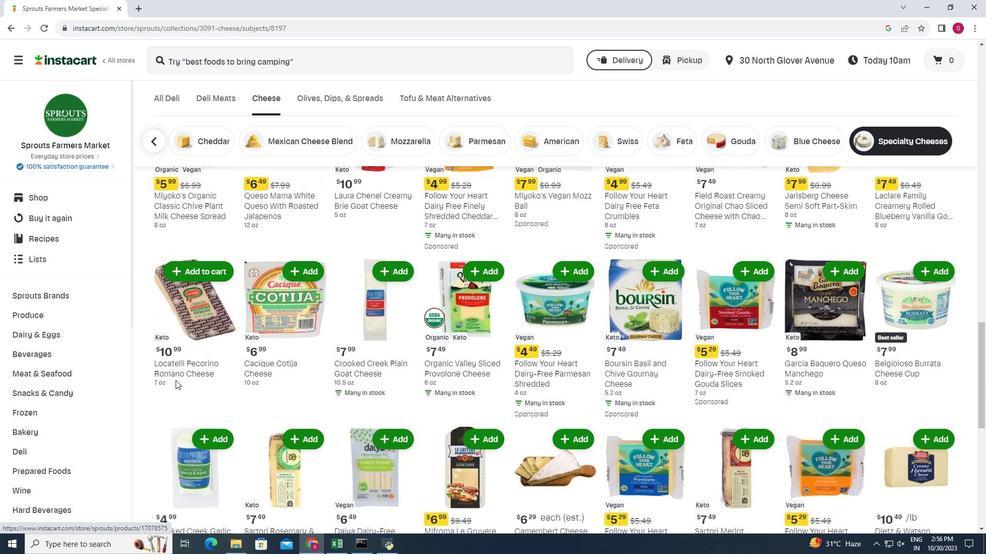 
Action: Mouse moved to (938, 408)
Screenshot: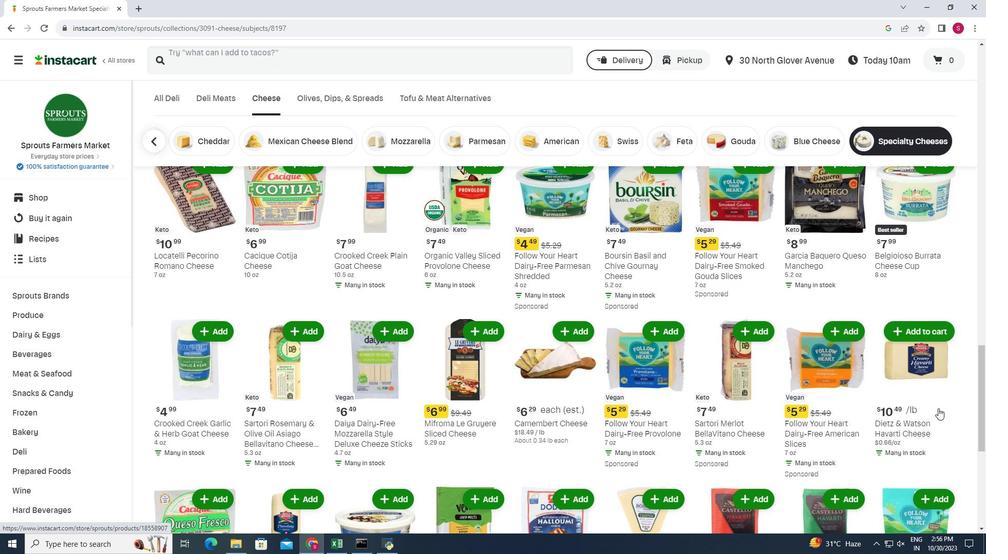 
Action: Mouse scrolled (938, 408) with delta (0, 0)
Screenshot: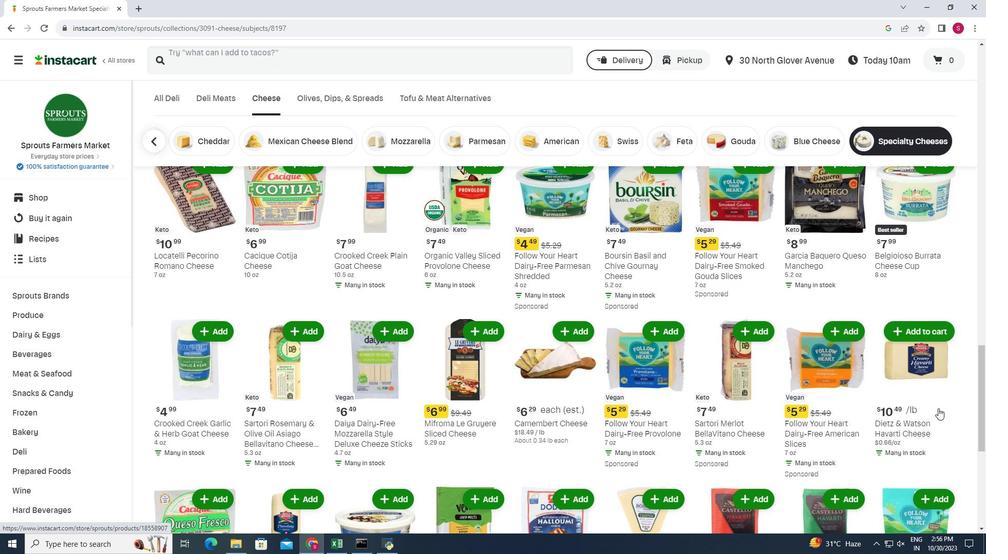 
Action: Mouse scrolled (938, 408) with delta (0, 0)
Screenshot: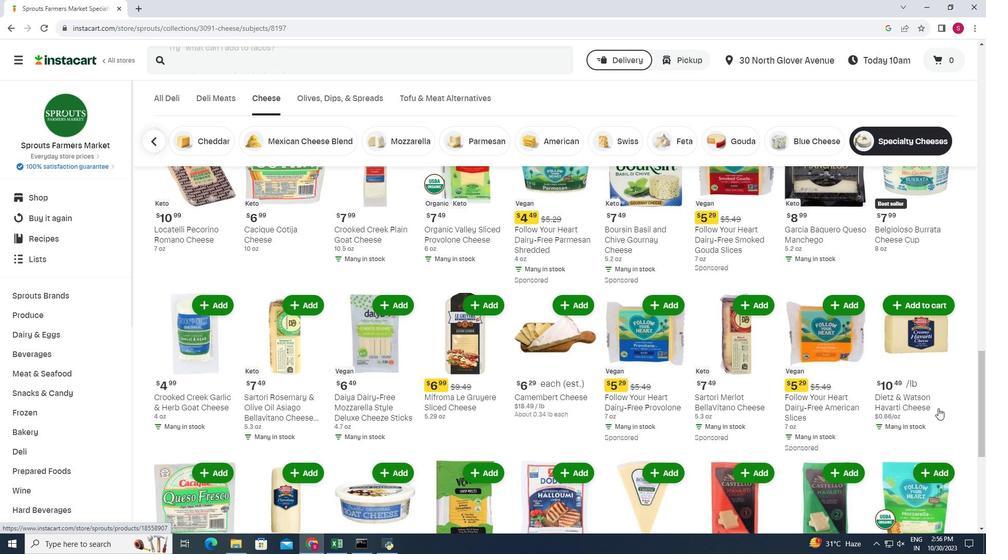 
Action: Mouse scrolled (938, 408) with delta (0, 0)
Screenshot: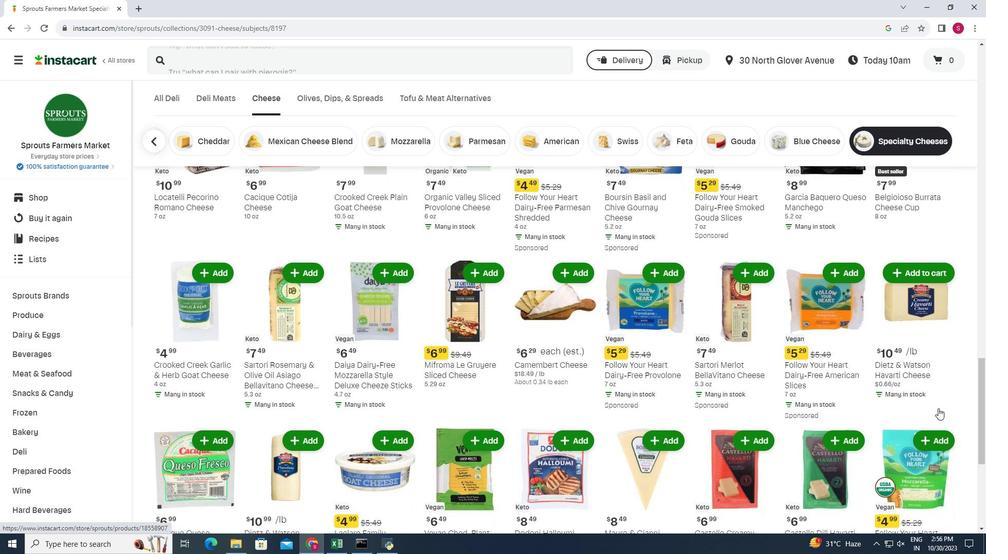 
Action: Mouse moved to (182, 412)
Screenshot: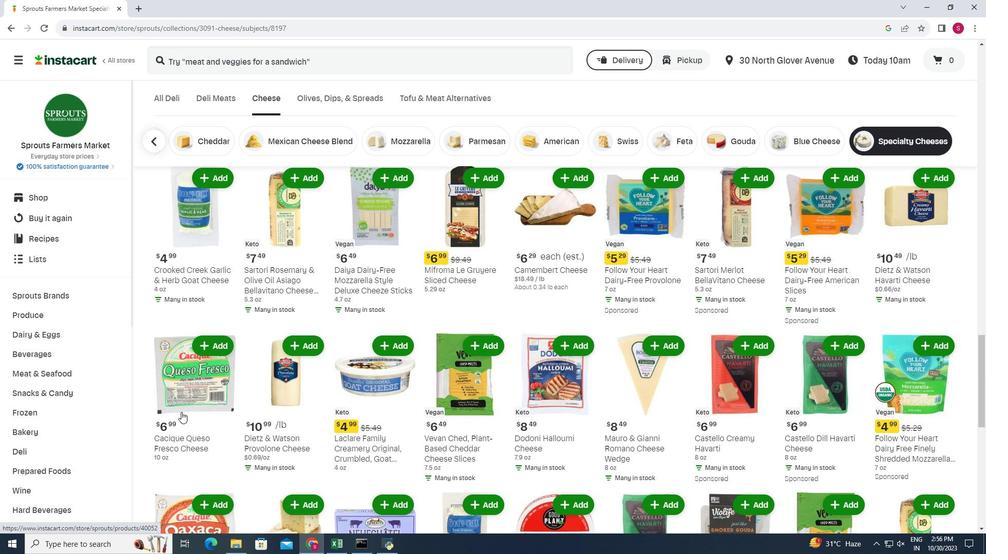 
Action: Mouse scrolled (182, 412) with delta (0, 0)
Screenshot: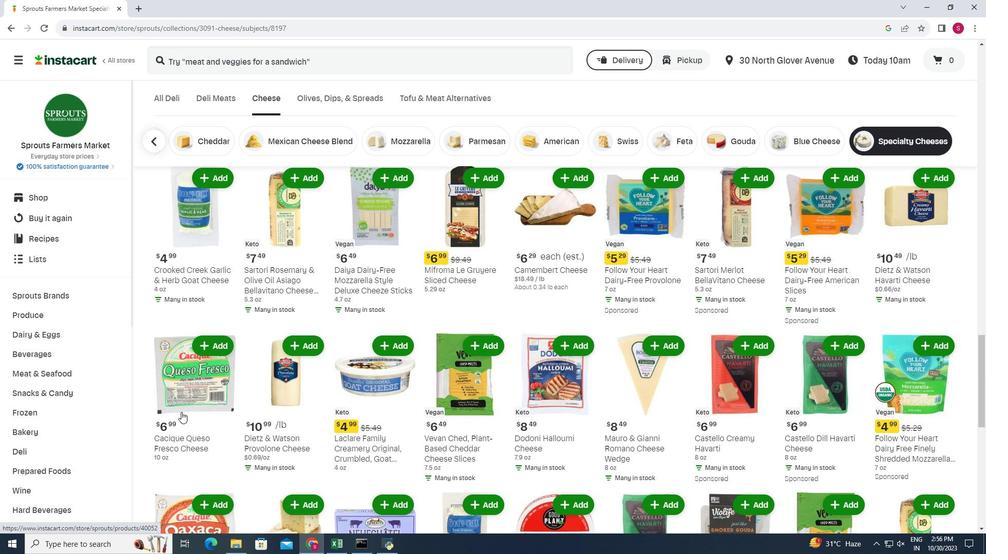 
Action: Mouse moved to (181, 412)
Screenshot: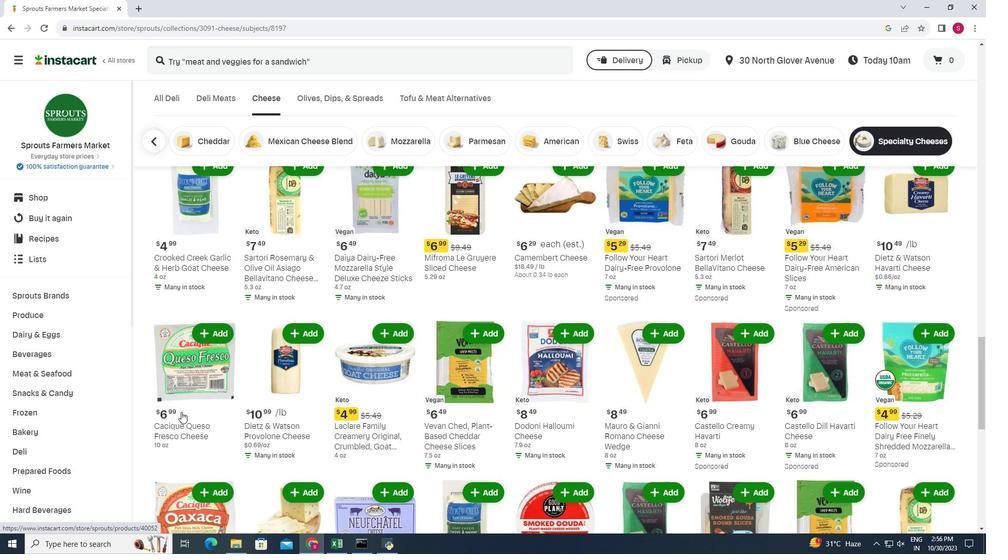 
Action: Mouse scrolled (181, 412) with delta (0, 0)
Screenshot: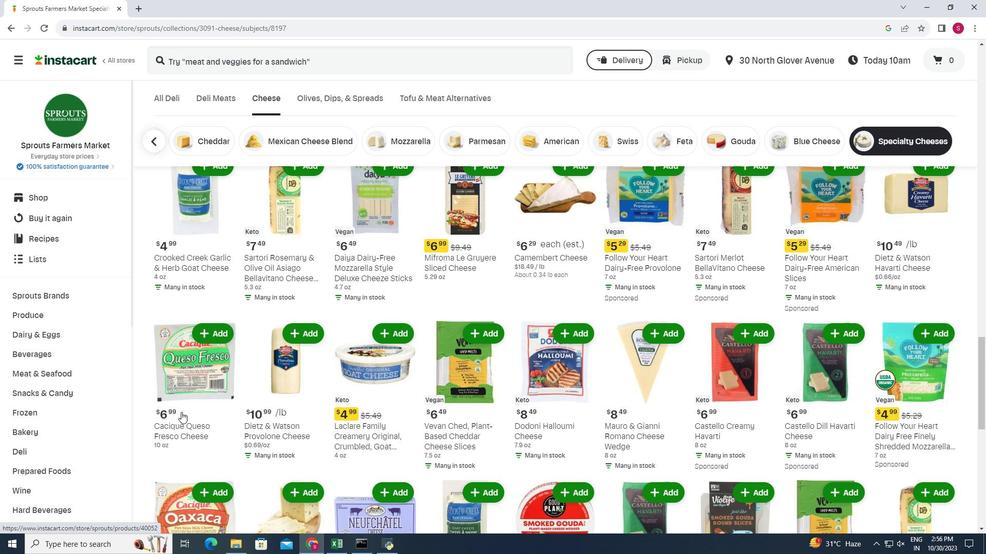 
Action: Mouse scrolled (181, 412) with delta (0, 0)
Screenshot: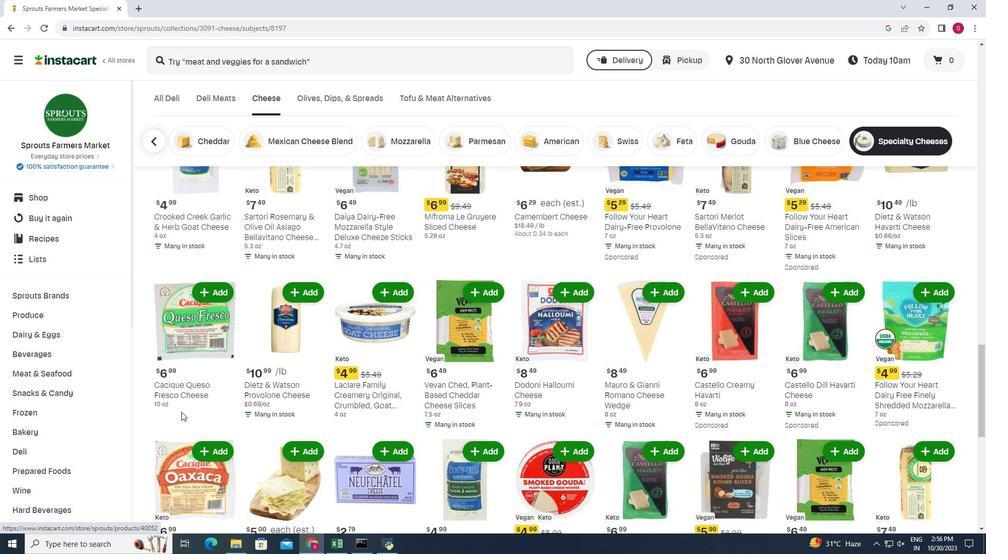 
Action: Mouse moved to (949, 442)
Screenshot: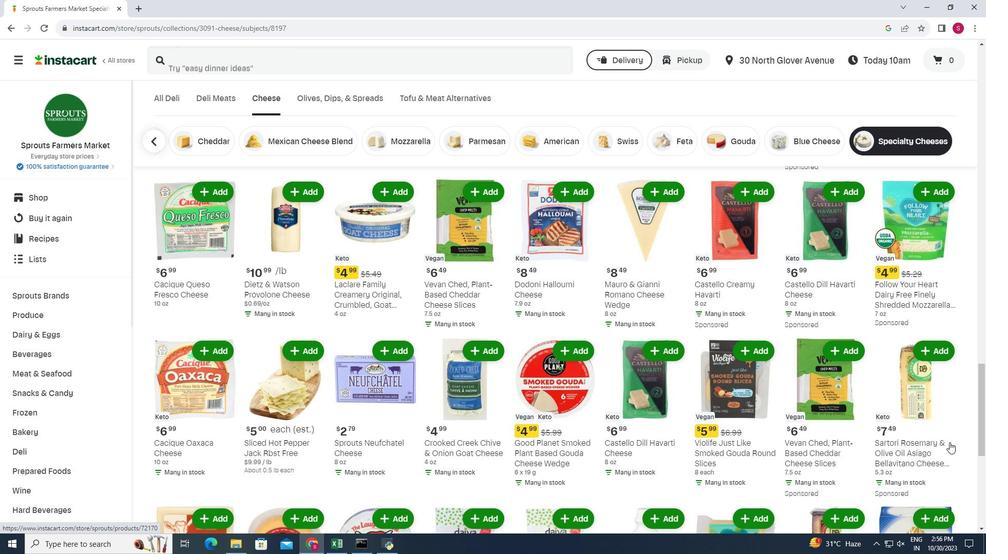 
Action: Mouse scrolled (949, 442) with delta (0, 0)
Screenshot: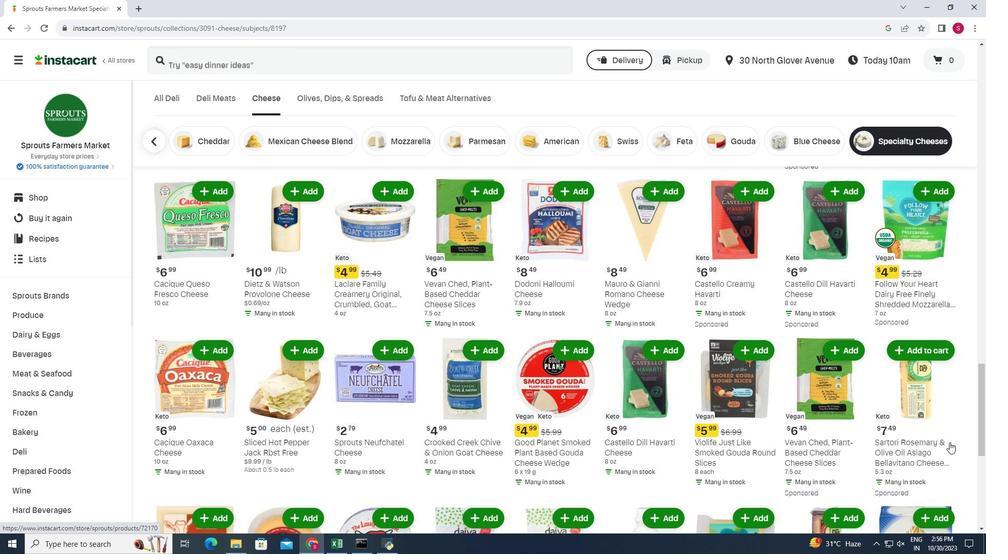 
Action: Mouse scrolled (949, 442) with delta (0, 0)
Screenshot: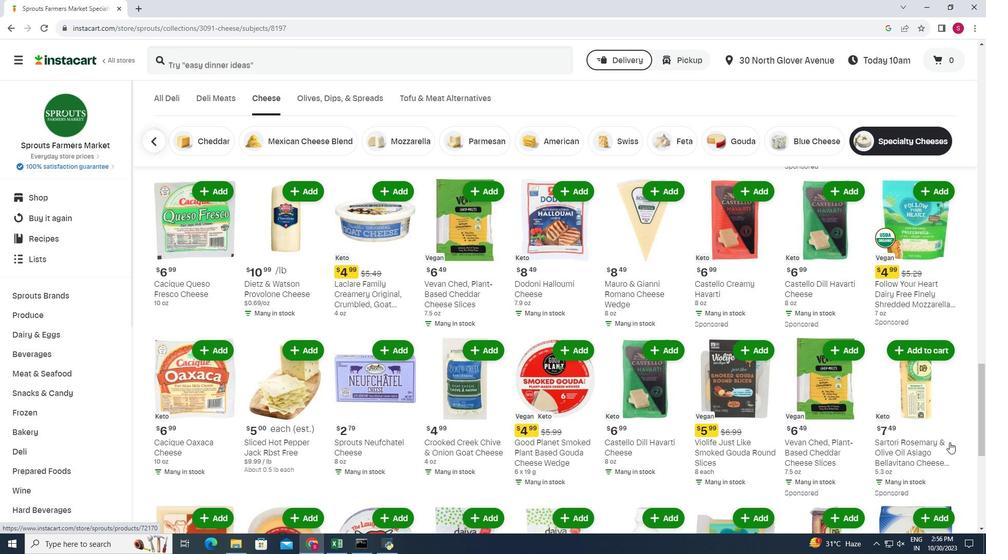 
Action: Mouse scrolled (949, 442) with delta (0, 0)
Screenshot: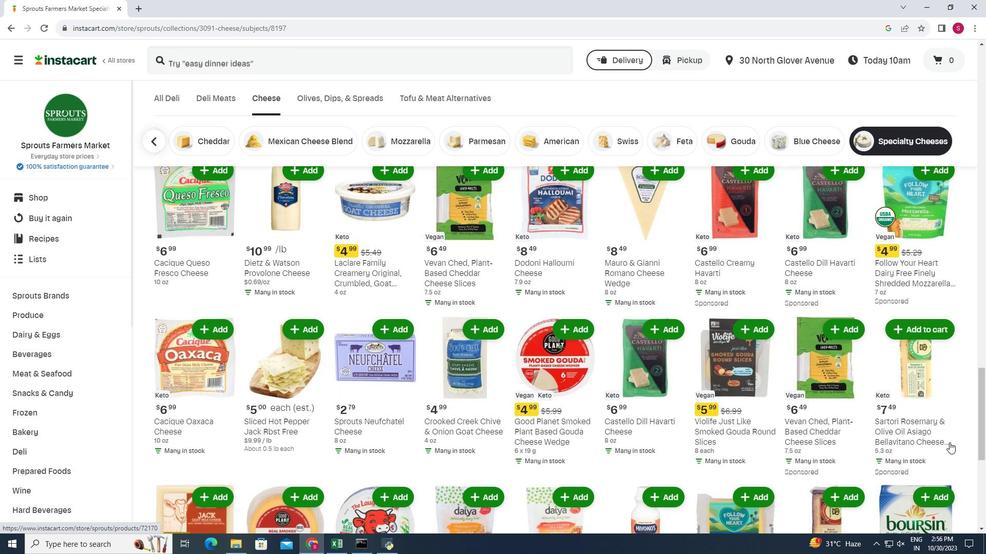 
Action: Mouse moved to (181, 445)
Screenshot: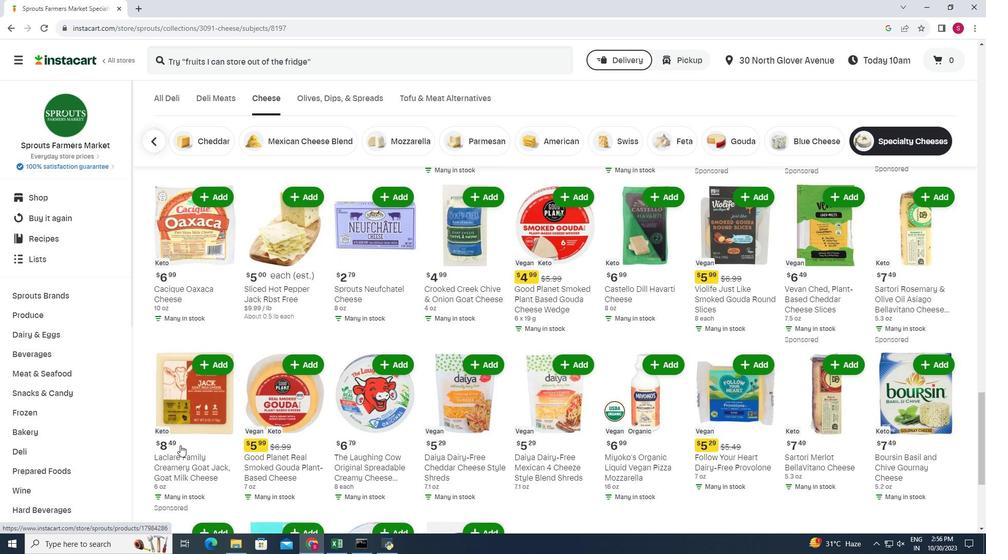 
Action: Mouse scrolled (181, 445) with delta (0, 0)
Screenshot: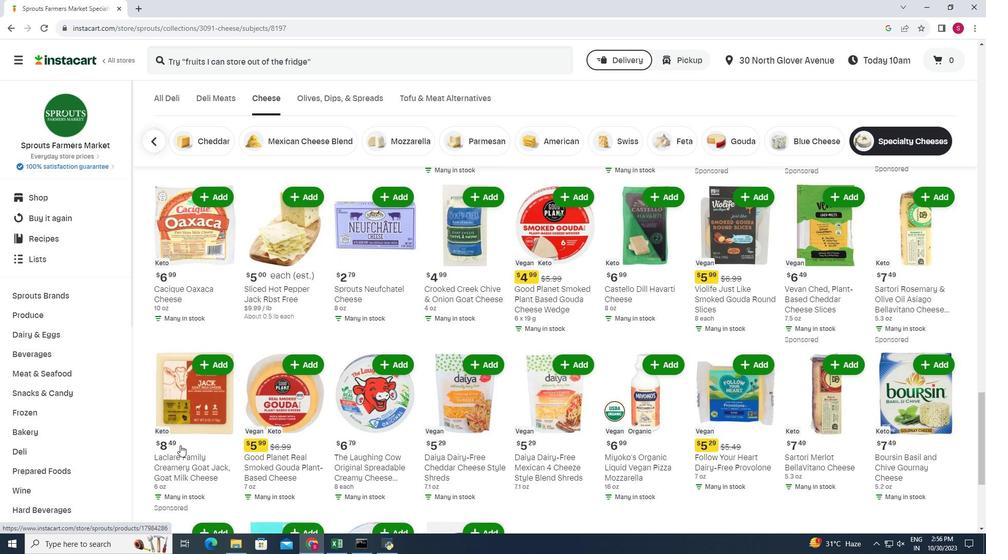 
Action: Mouse moved to (180, 445)
Screenshot: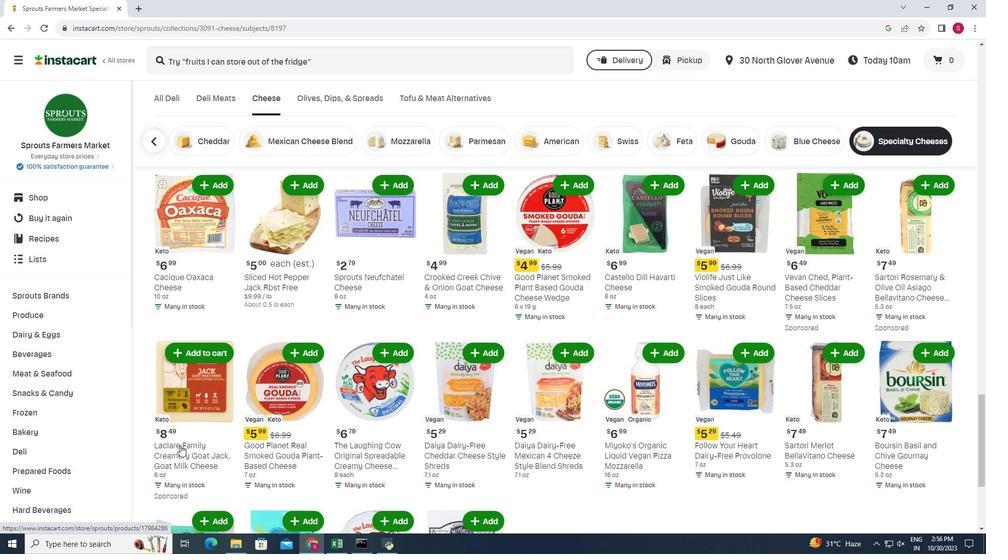 
Action: Mouse scrolled (180, 445) with delta (0, 0)
Screenshot: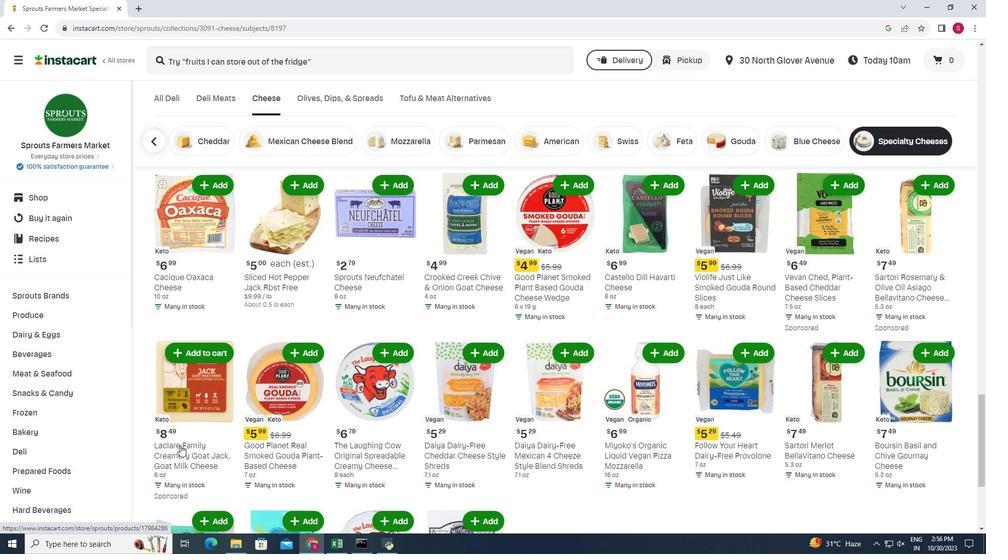 
Action: Mouse moved to (179, 446)
Screenshot: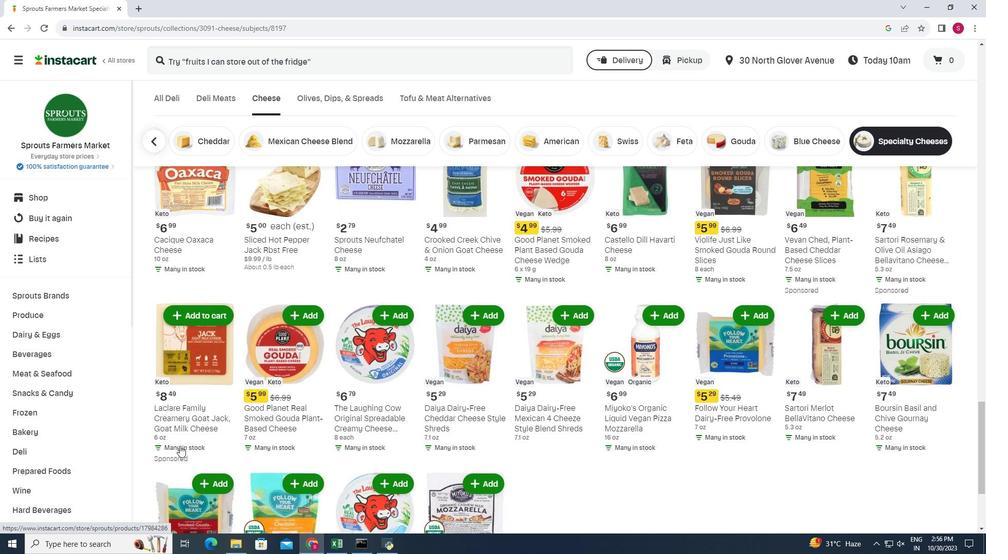 
Action: Mouse scrolled (179, 445) with delta (0, 0)
Screenshot: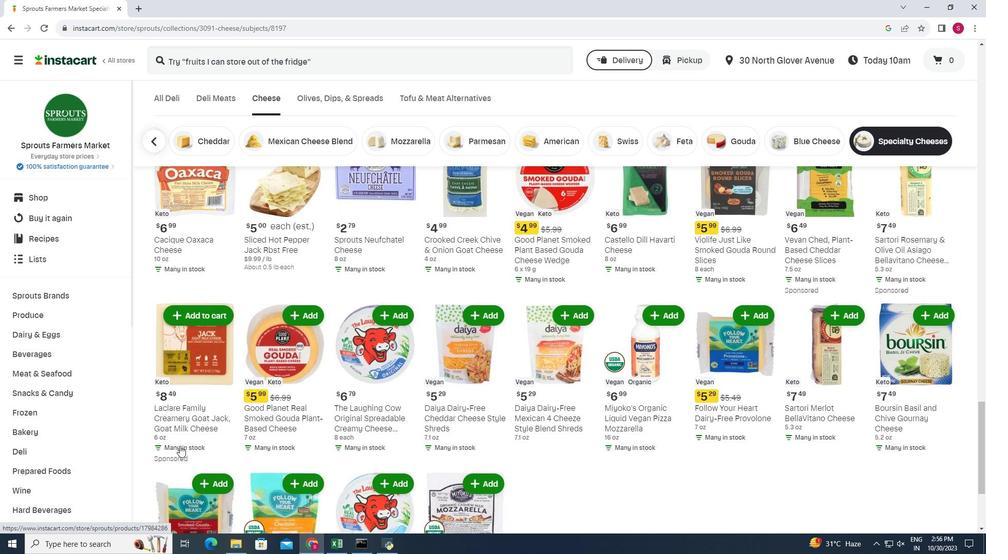 
Action: Mouse moved to (940, 481)
Screenshot: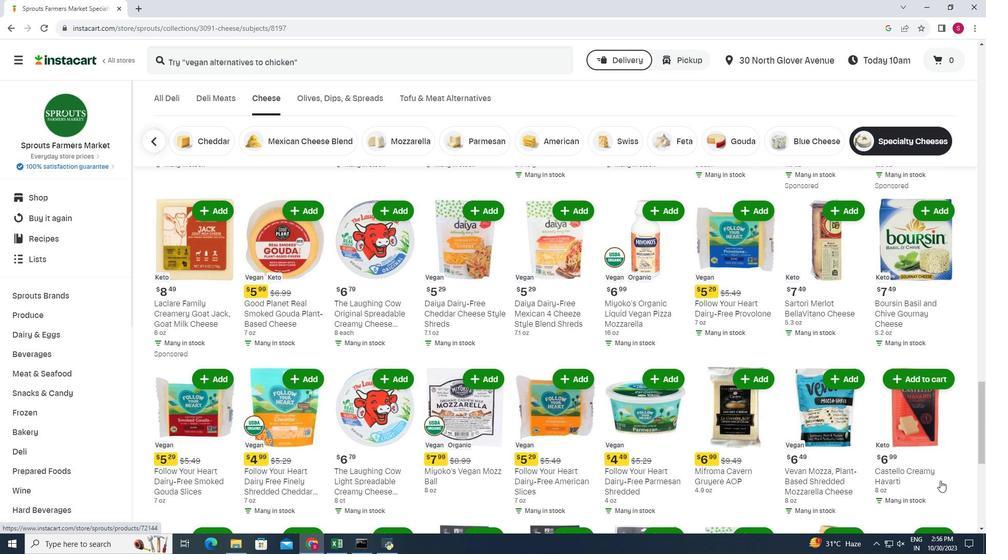 
Action: Mouse scrolled (940, 480) with delta (0, 0)
Screenshot: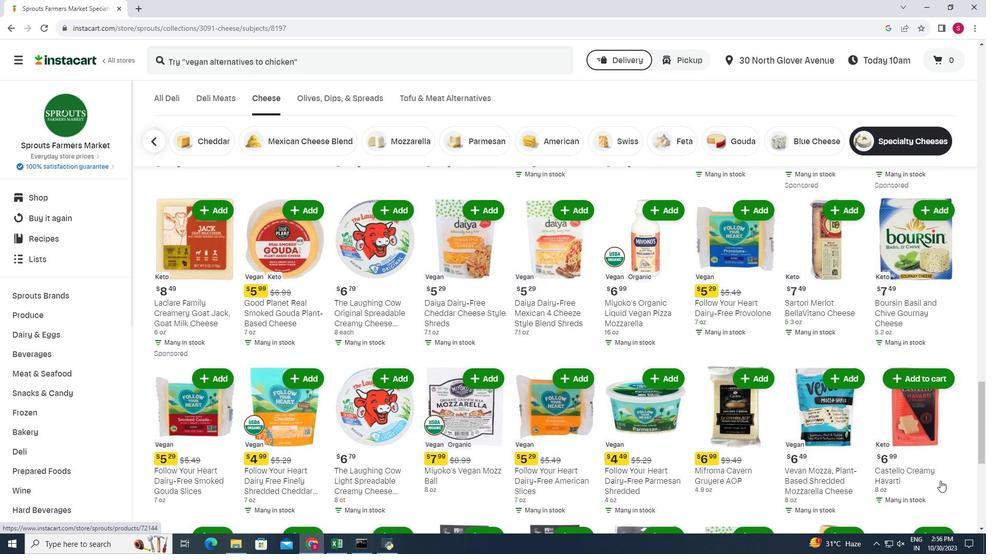 
Action: Mouse scrolled (940, 480) with delta (0, 0)
Screenshot: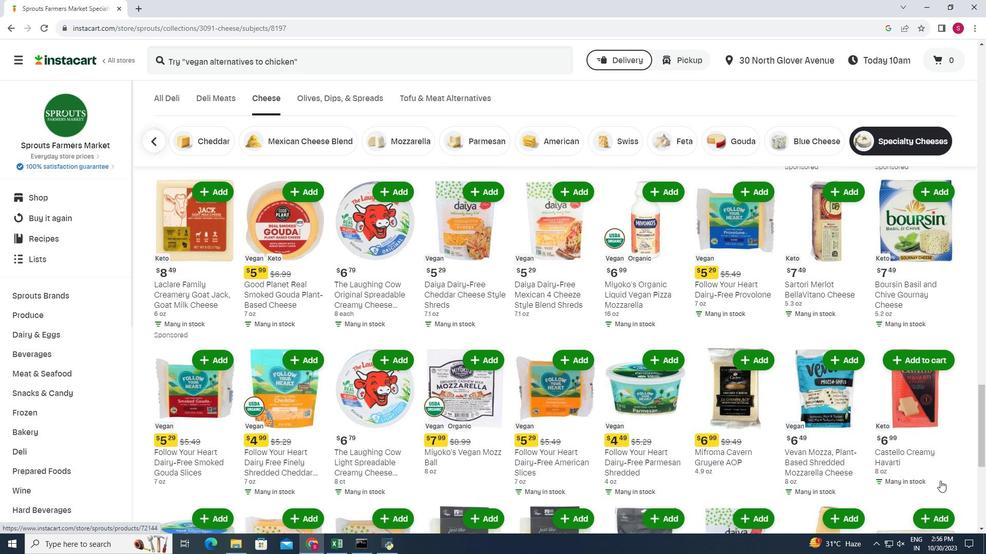 
Action: Mouse scrolled (940, 480) with delta (0, 0)
Screenshot: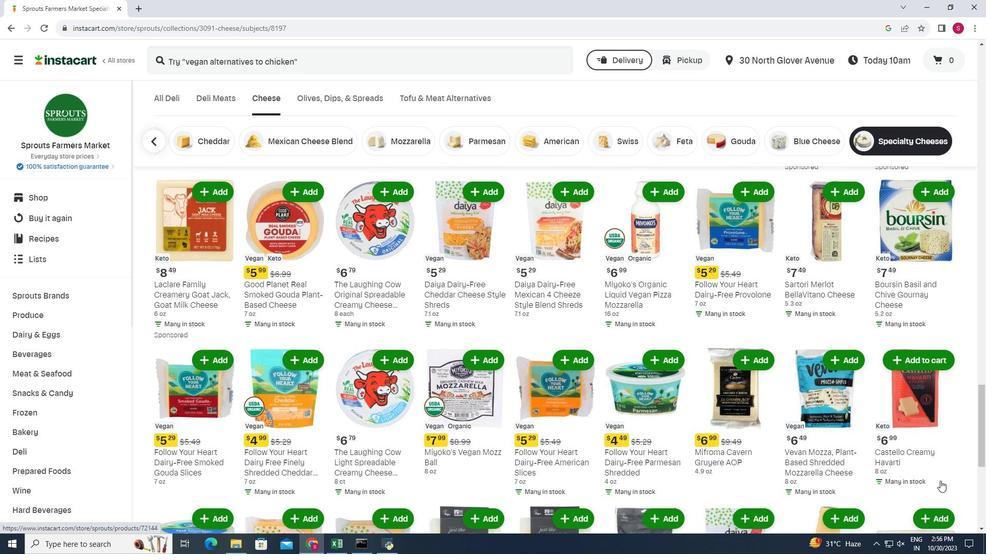
Action: Mouse scrolled (940, 480) with delta (0, 0)
Screenshot: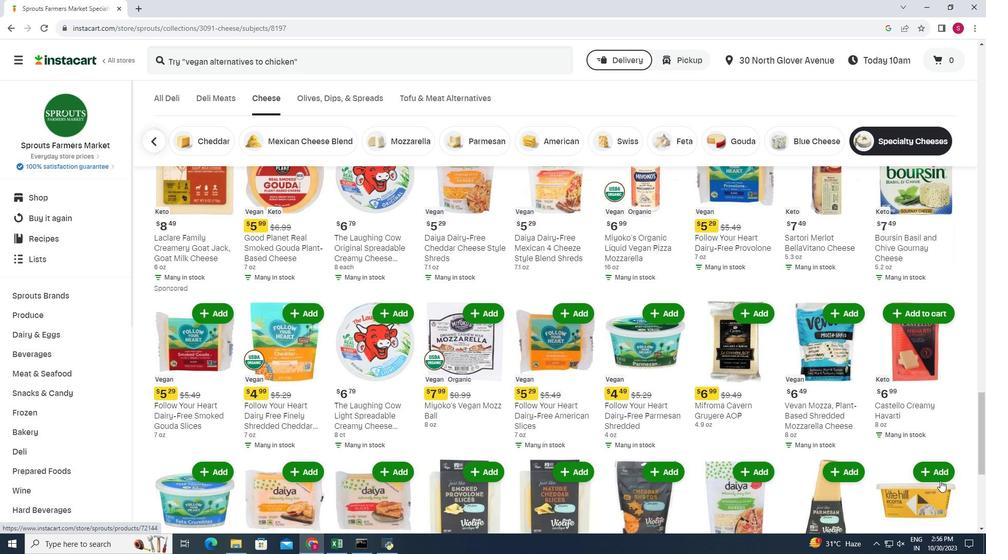 
Action: Mouse moved to (476, 331)
Screenshot: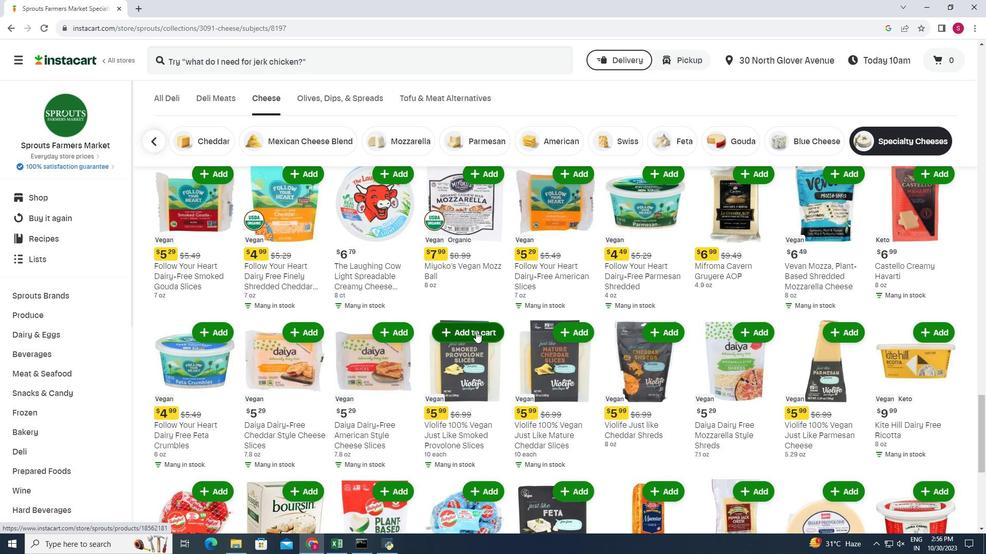
Action: Mouse pressed left at (476, 331)
Screenshot: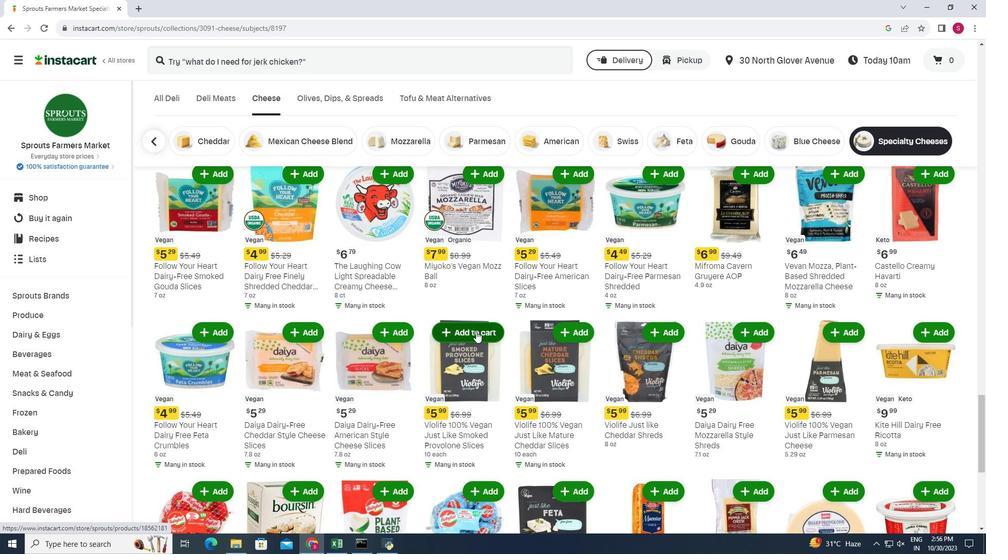 
Action: Mouse moved to (498, 297)
Screenshot: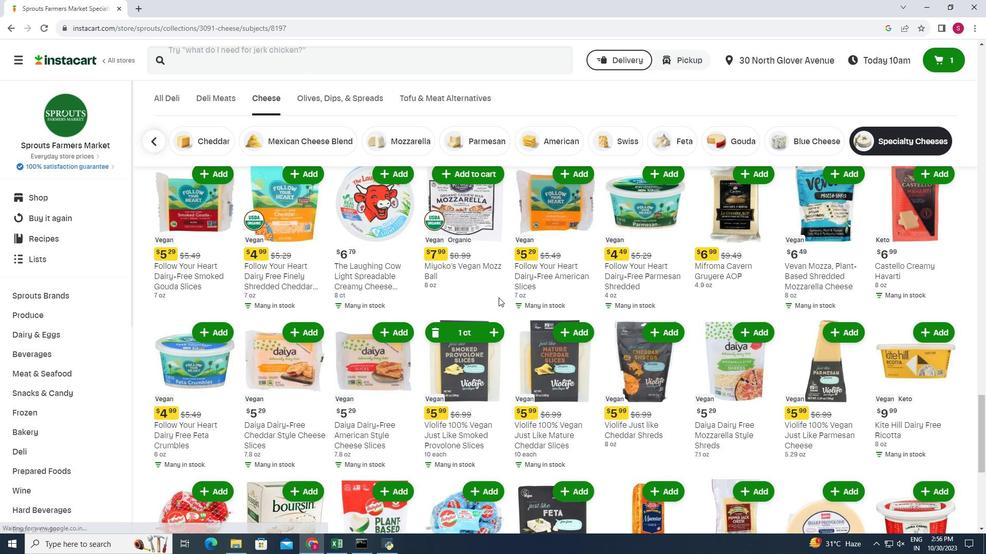 
